Task: Add a signature Greyson Robinson containing Best wishes for a happy Martin Luther King Jr. Day, Greyson Robinson to email address softage.5@softage.net and add a folder Counseling
Action: Mouse moved to (29, 46)
Screenshot: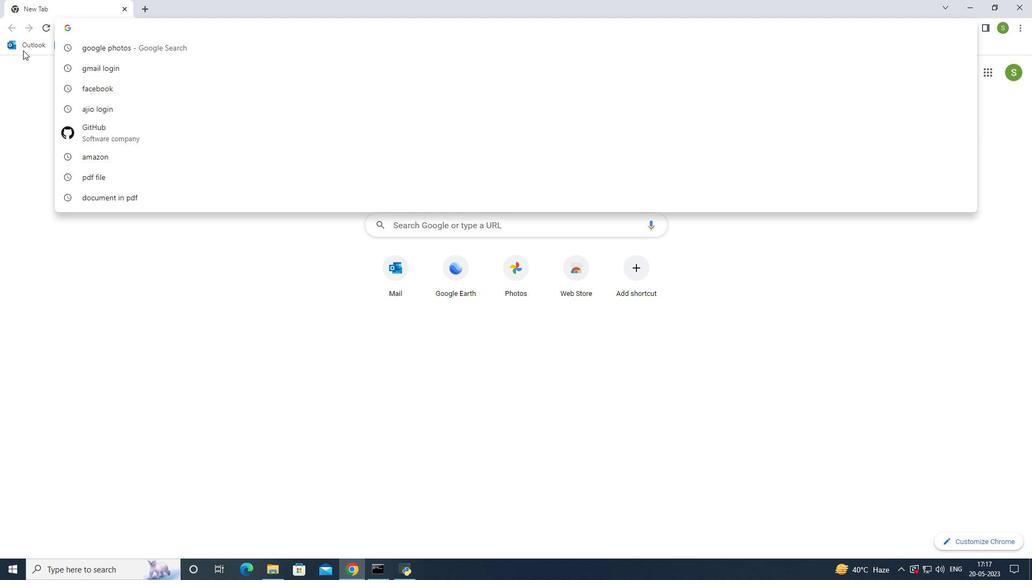 
Action: Mouse pressed left at (29, 46)
Screenshot: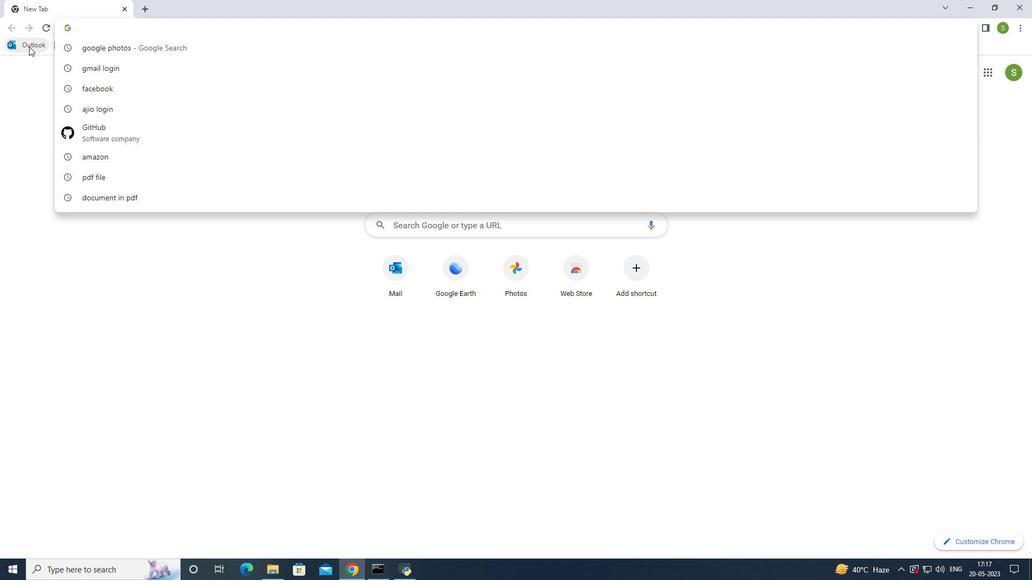 
Action: Mouse moved to (75, 89)
Screenshot: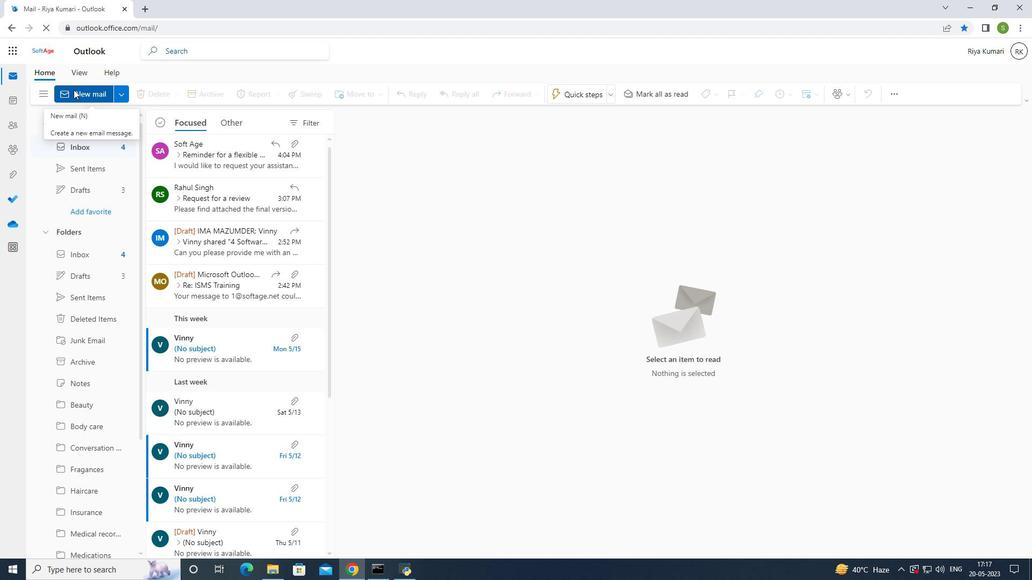 
Action: Mouse pressed left at (75, 89)
Screenshot: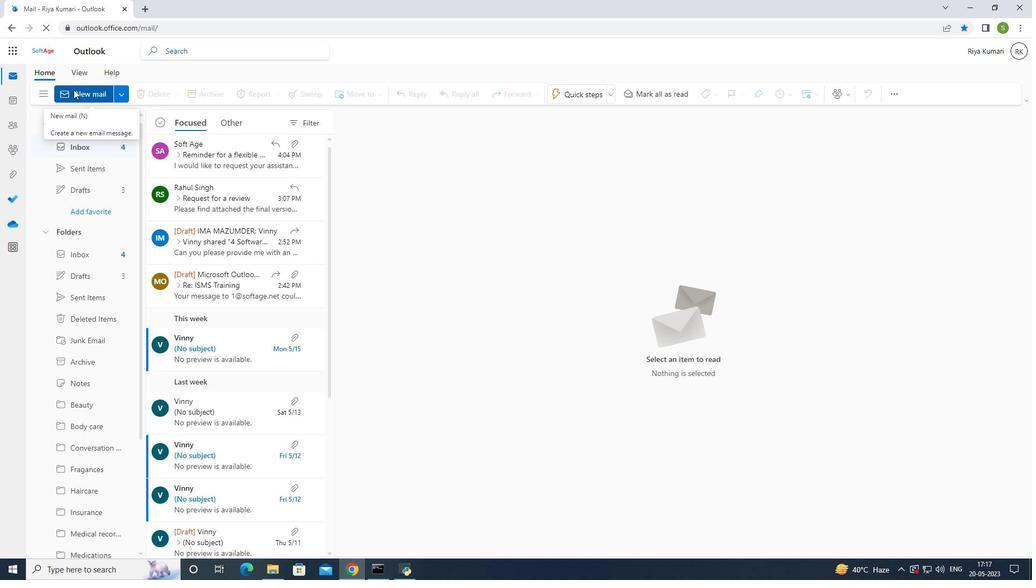 
Action: Mouse moved to (697, 97)
Screenshot: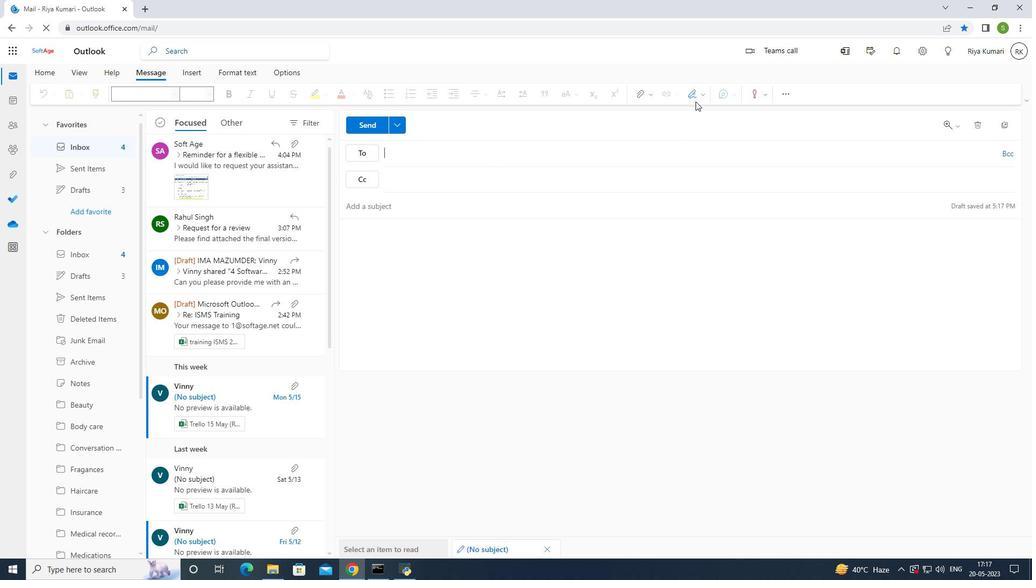 
Action: Mouse pressed left at (697, 97)
Screenshot: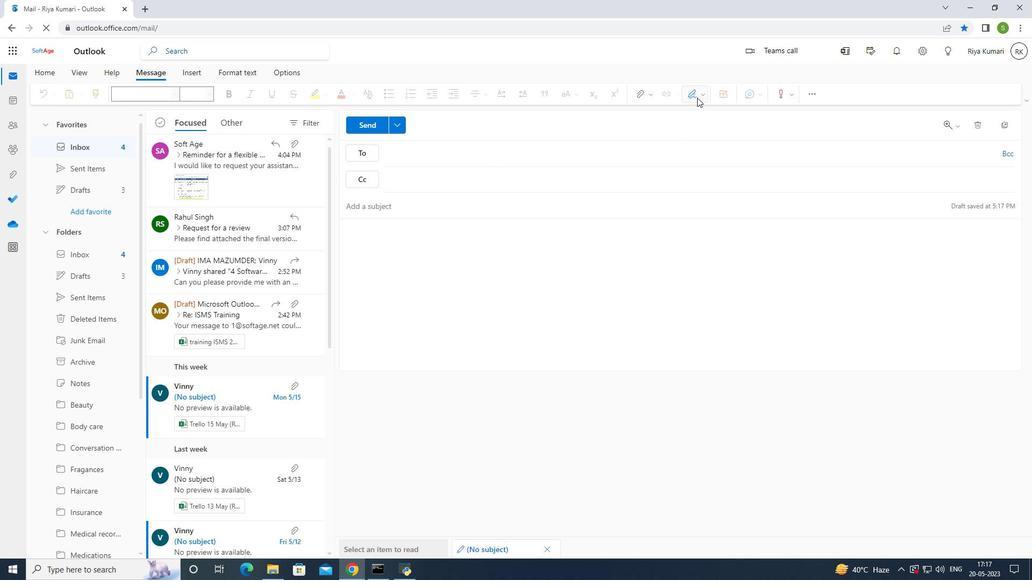 
Action: Mouse moved to (685, 136)
Screenshot: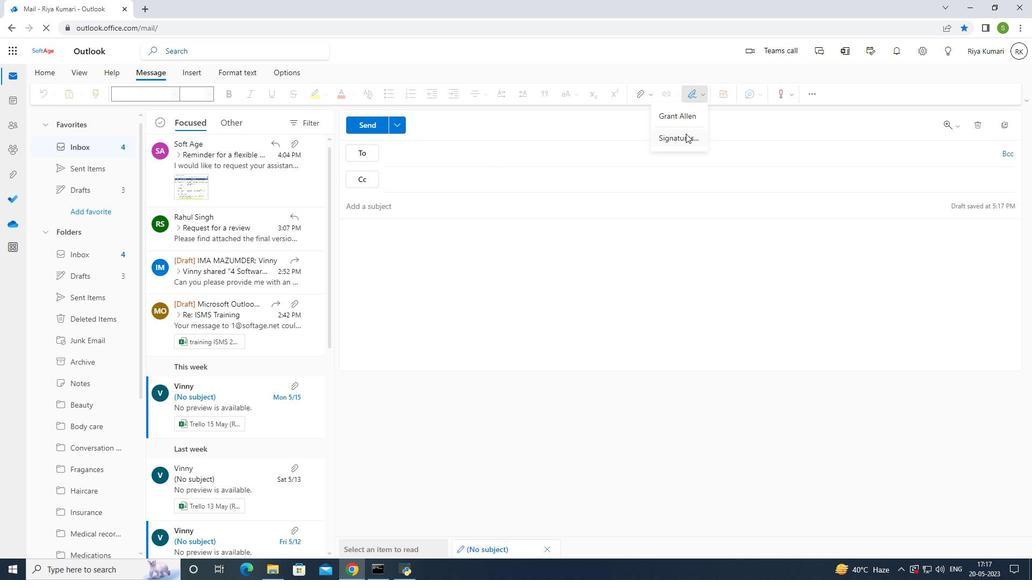 
Action: Mouse pressed left at (685, 136)
Screenshot: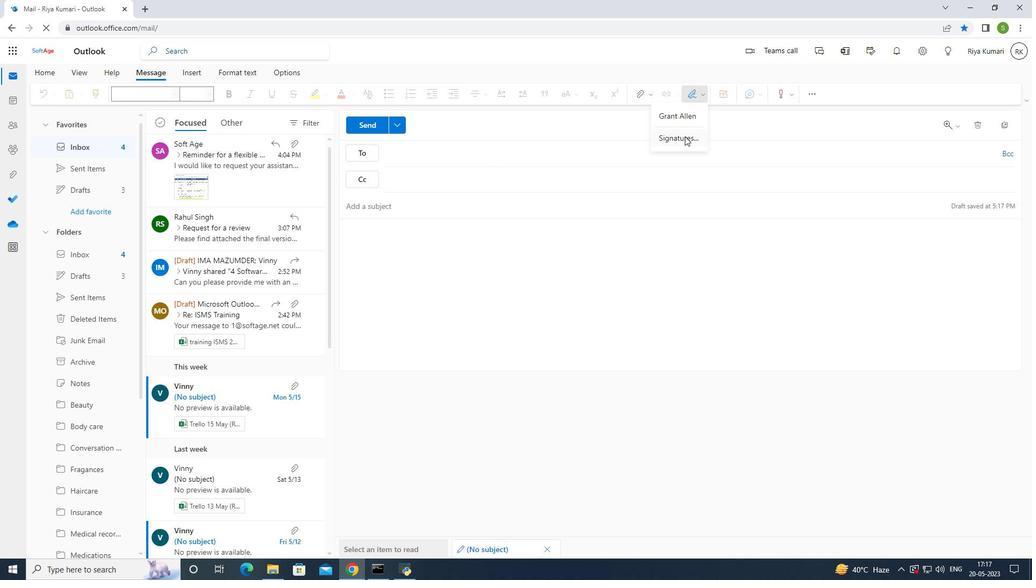 
Action: Mouse moved to (666, 179)
Screenshot: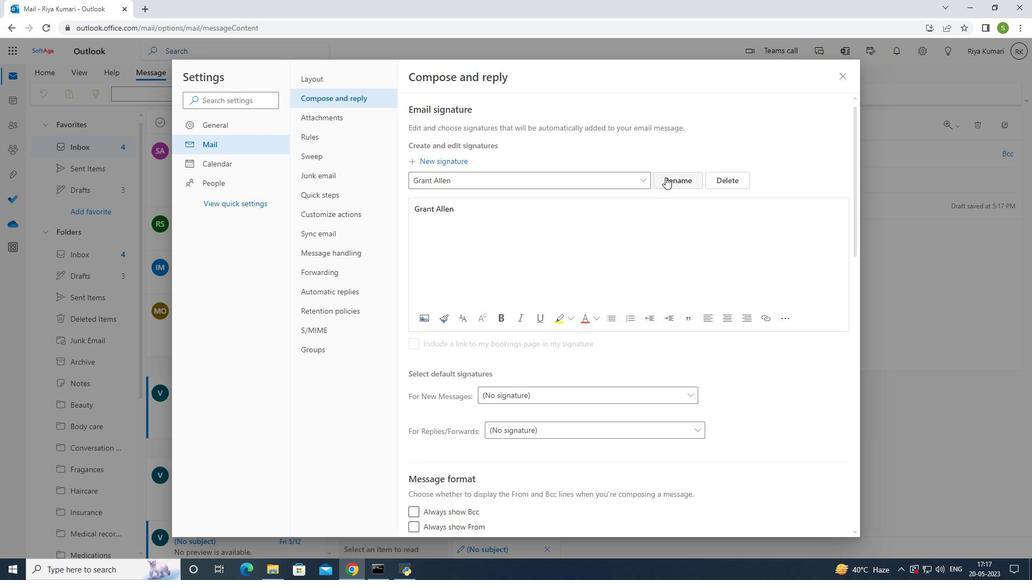 
Action: Mouse pressed left at (666, 179)
Screenshot: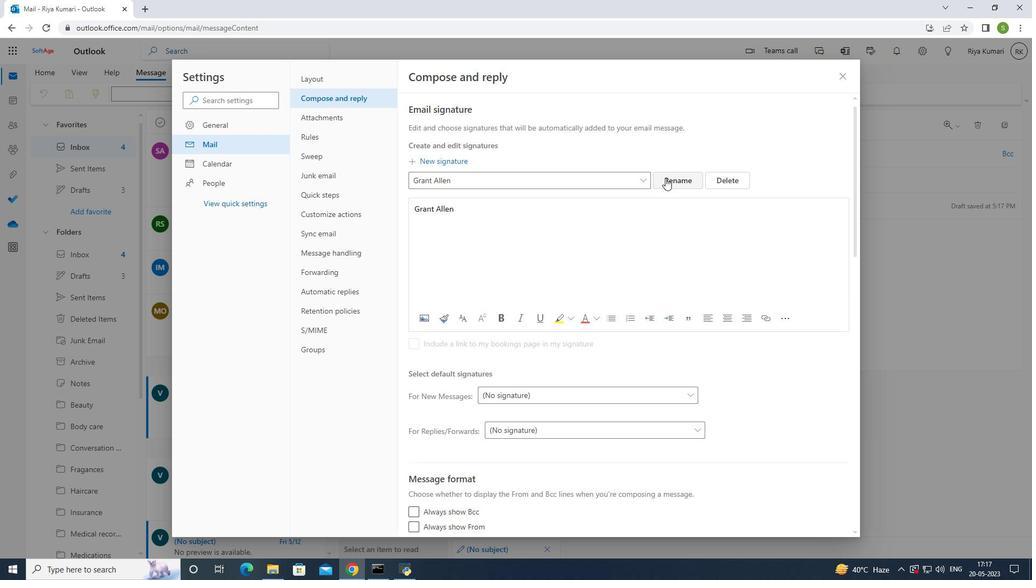 
Action: Mouse moved to (622, 185)
Screenshot: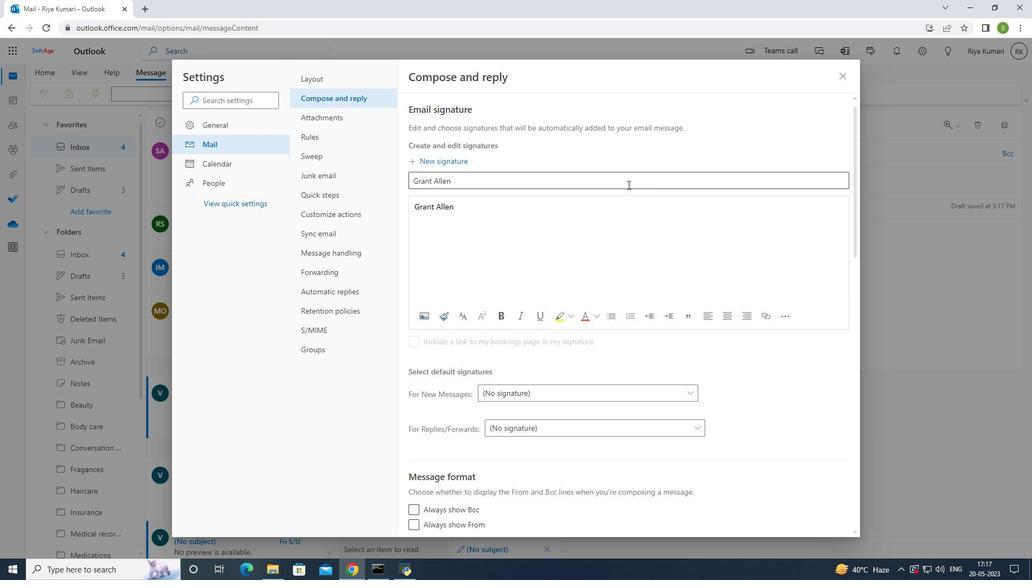 
Action: Mouse pressed left at (622, 185)
Screenshot: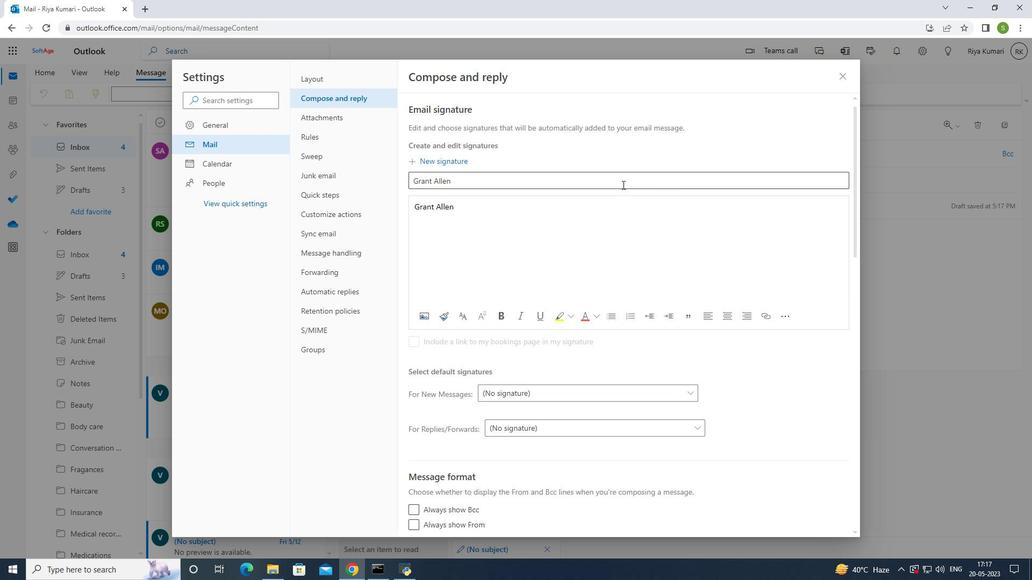 
Action: Mouse moved to (639, 178)
Screenshot: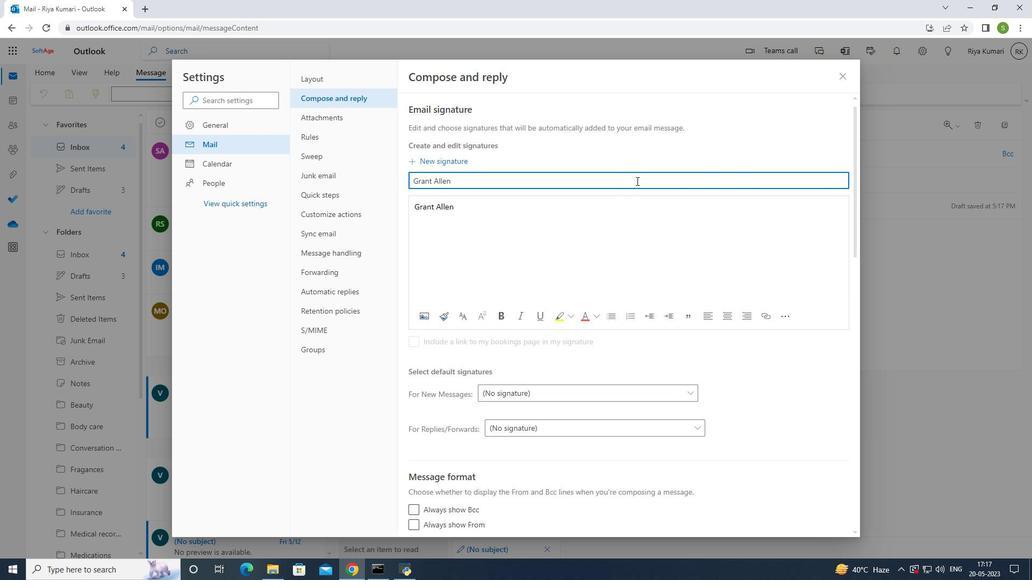 
Action: Key pressed <Key.backspace><Key.backspace><Key.backspace><Key.backspace><Key.backspace><Key.backspace><Key.backspace><Key.backspace><Key.backspace><Key.backspace><Key.backspace><Key.backspace><Key.backspace><Key.backspace><Key.backspace><Key.backspace><Key.backspace><Key.backspace><Key.backspace><Key.shift><Key.shift><Key.shift><Key.shift><Key.shift>Greyson<Key.space><Key.shift>Robinson
Screenshot: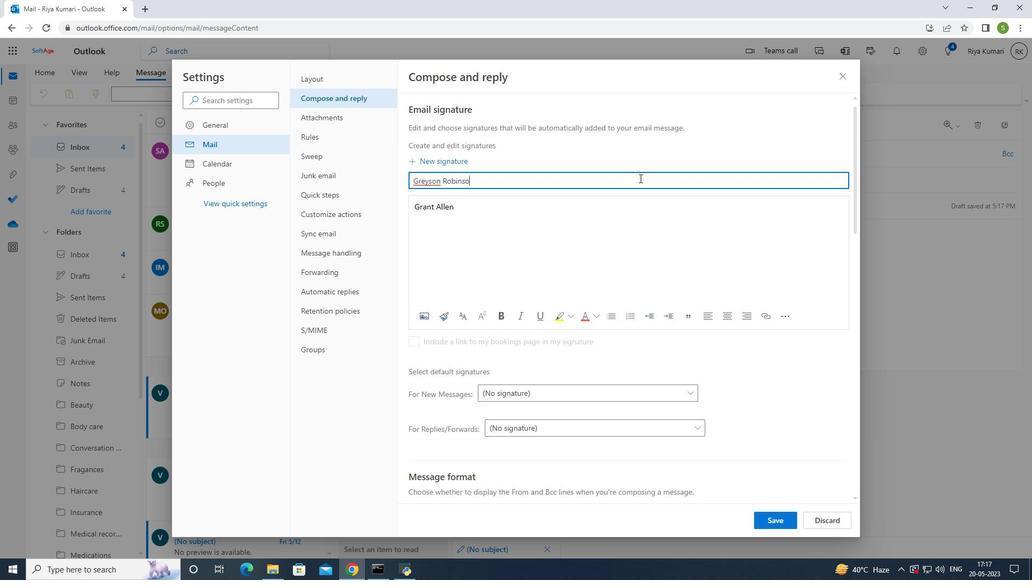 
Action: Mouse moved to (495, 191)
Screenshot: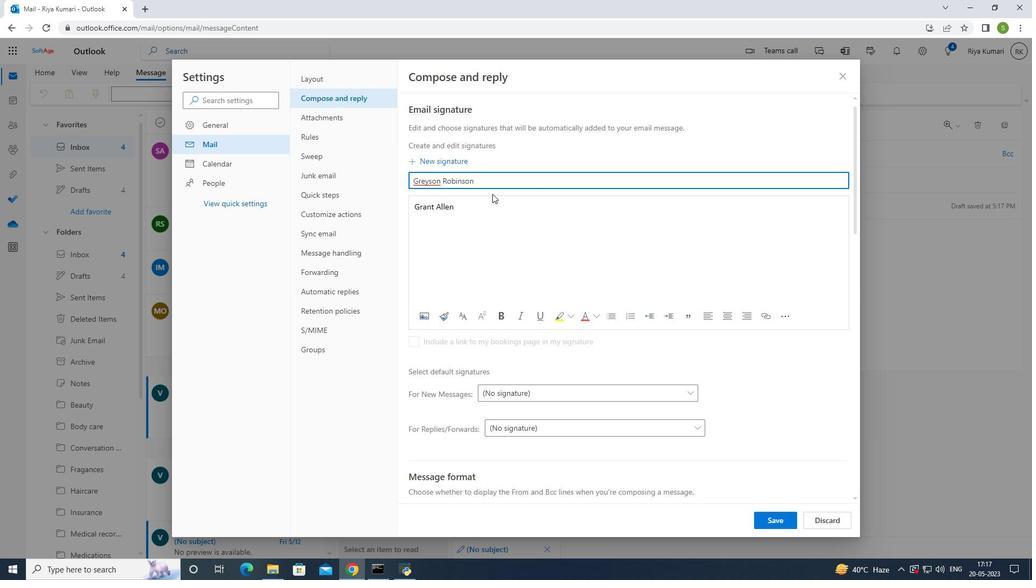 
Action: Key pressed ctrl+A<'\x03'>
Screenshot: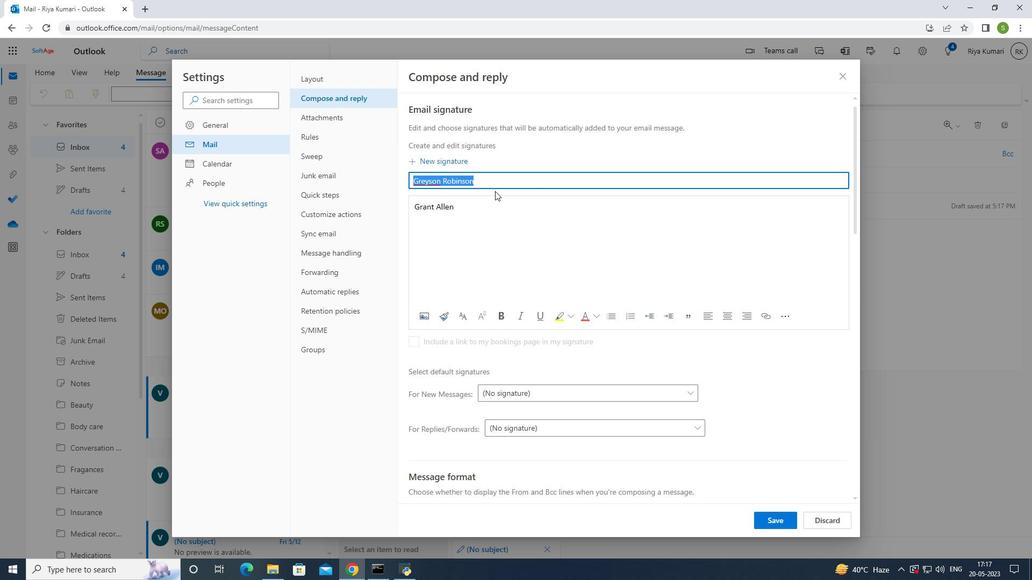 
Action: Mouse moved to (478, 209)
Screenshot: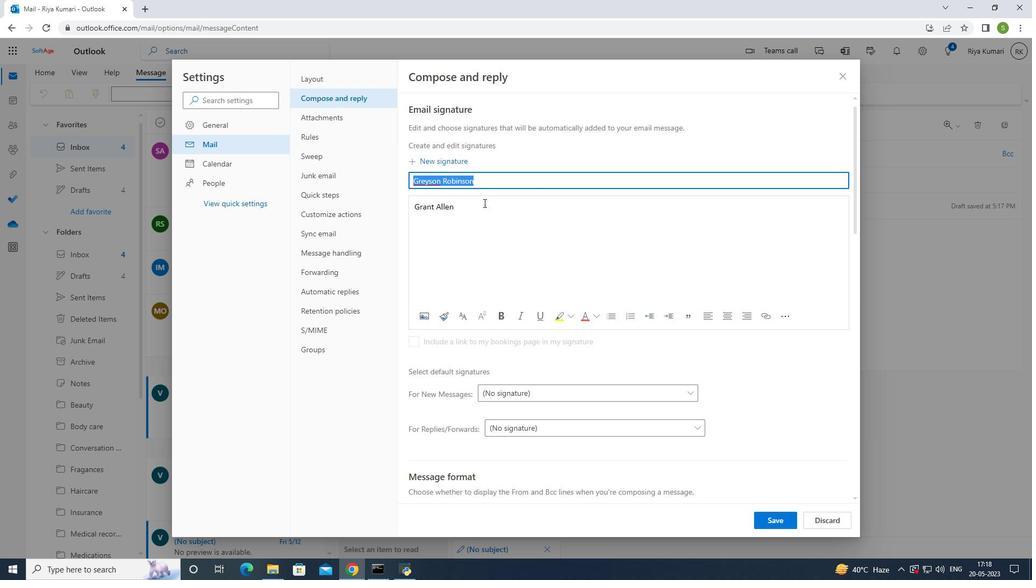 
Action: Mouse pressed left at (478, 209)
Screenshot: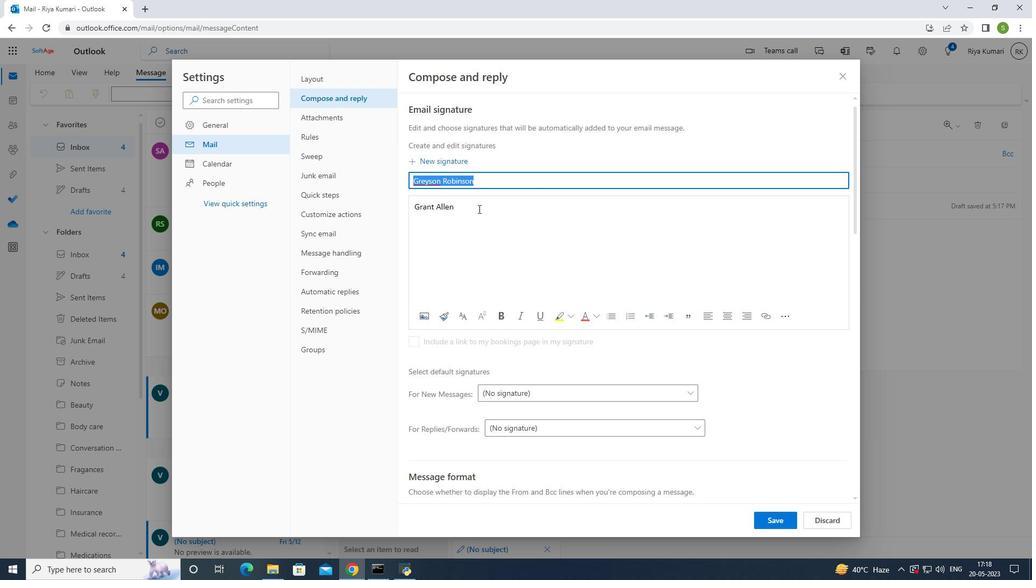 
Action: Mouse moved to (481, 202)
Screenshot: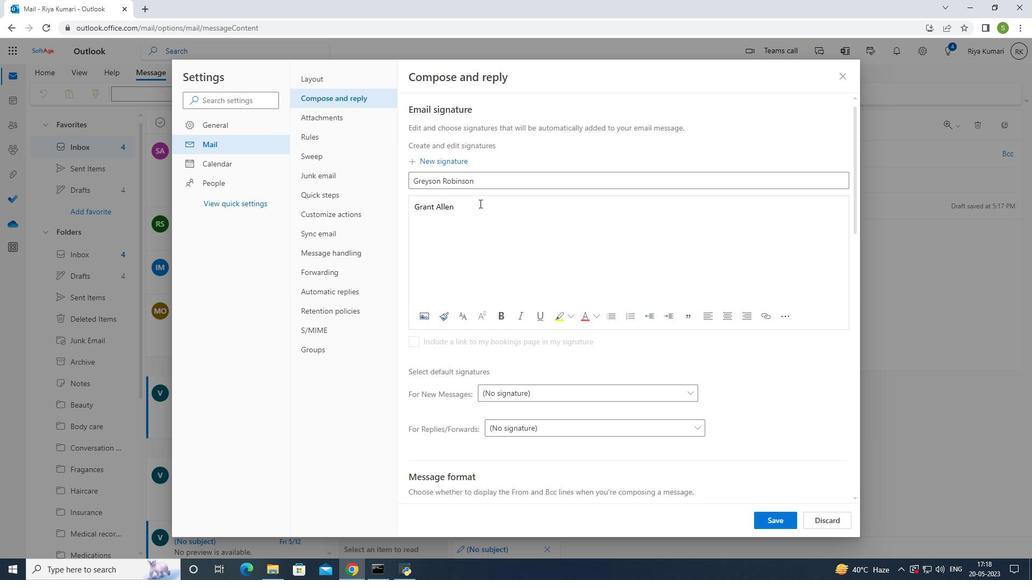 
Action: Key pressed <Key.backspace>
Screenshot: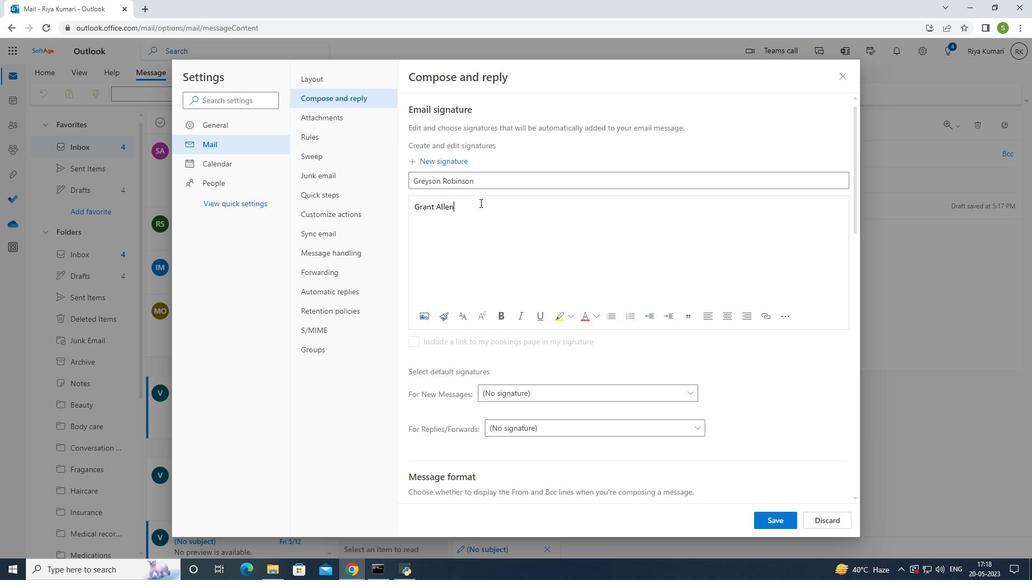 
Action: Mouse moved to (482, 201)
Screenshot: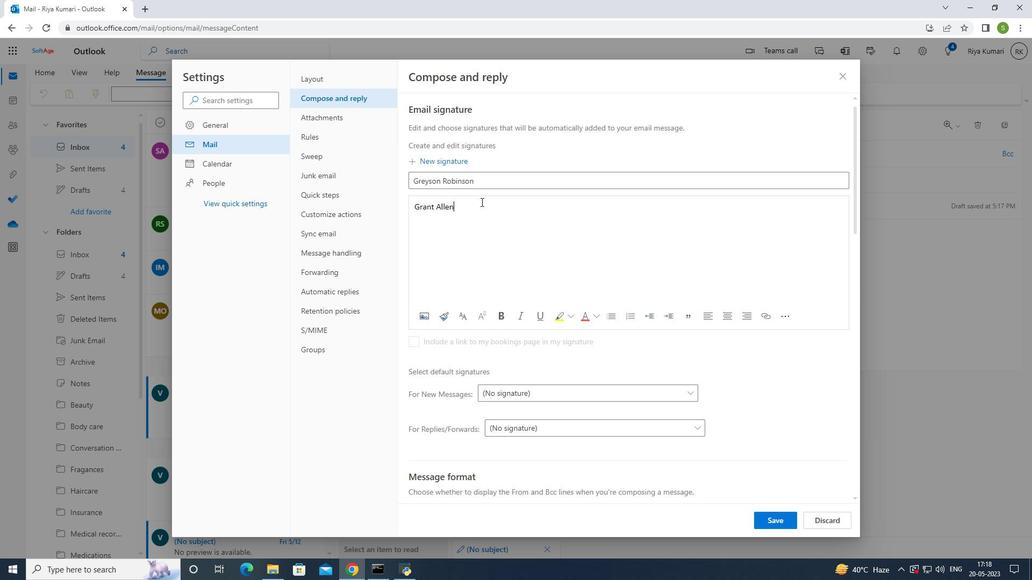
Action: Key pressed <Key.backspace><Key.backspace><Key.backspace><Key.backspace><Key.backspace><Key.backspace><Key.backspace><Key.backspace><Key.backspace><Key.backspace><Key.backspace><Key.backspace><Key.backspace><Key.backspace><Key.backspace><Key.backspace><Key.backspace><Key.backspace><Key.backspace>
Screenshot: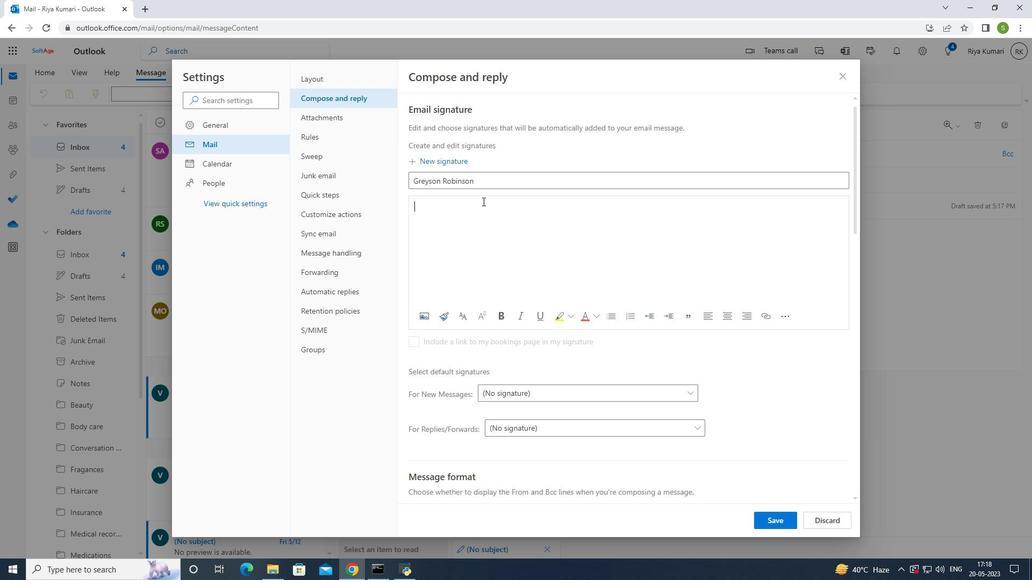 
Action: Mouse moved to (485, 199)
Screenshot: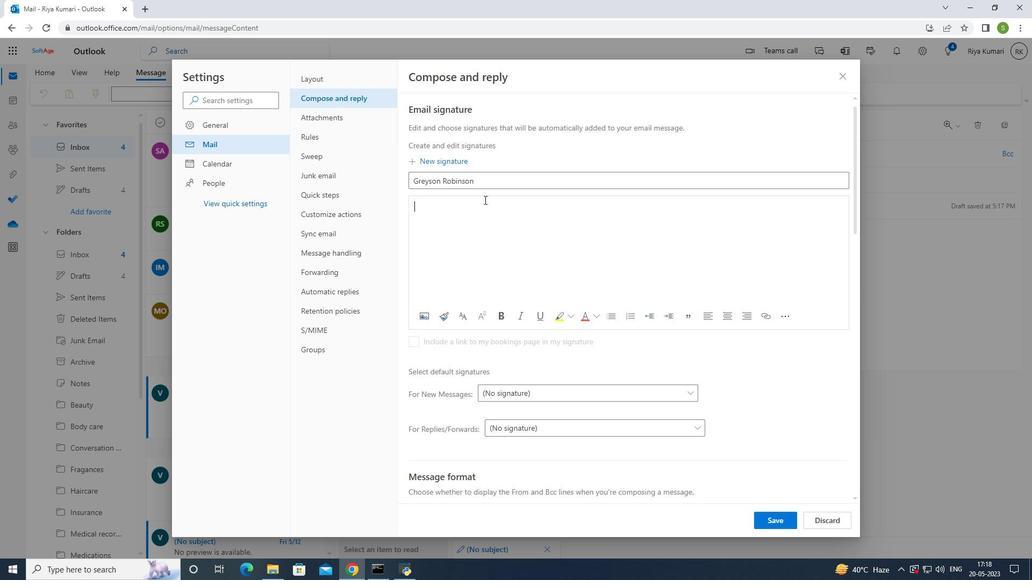 
Action: Key pressed ctrl+V
Screenshot: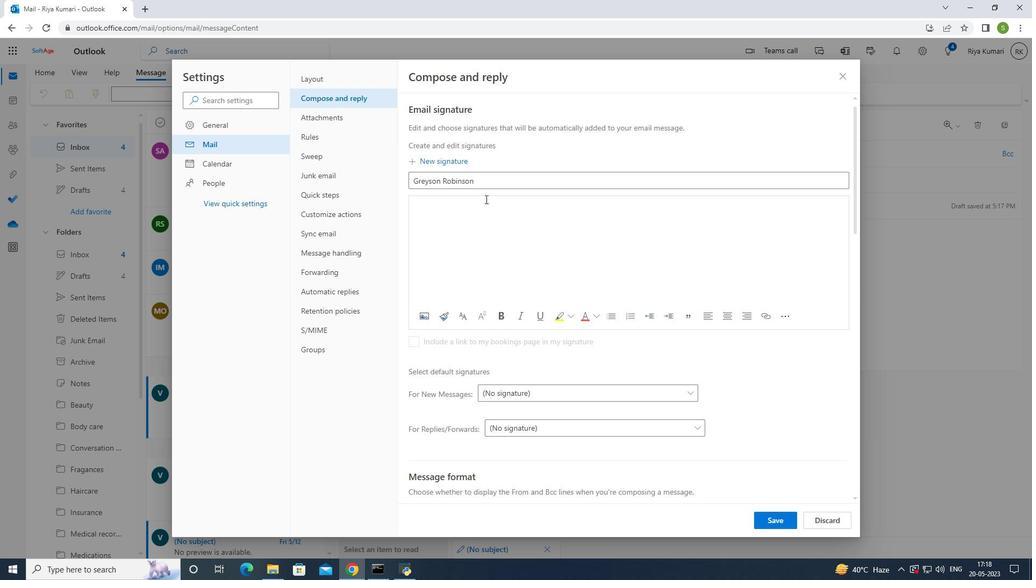 
Action: Mouse moved to (571, 265)
Screenshot: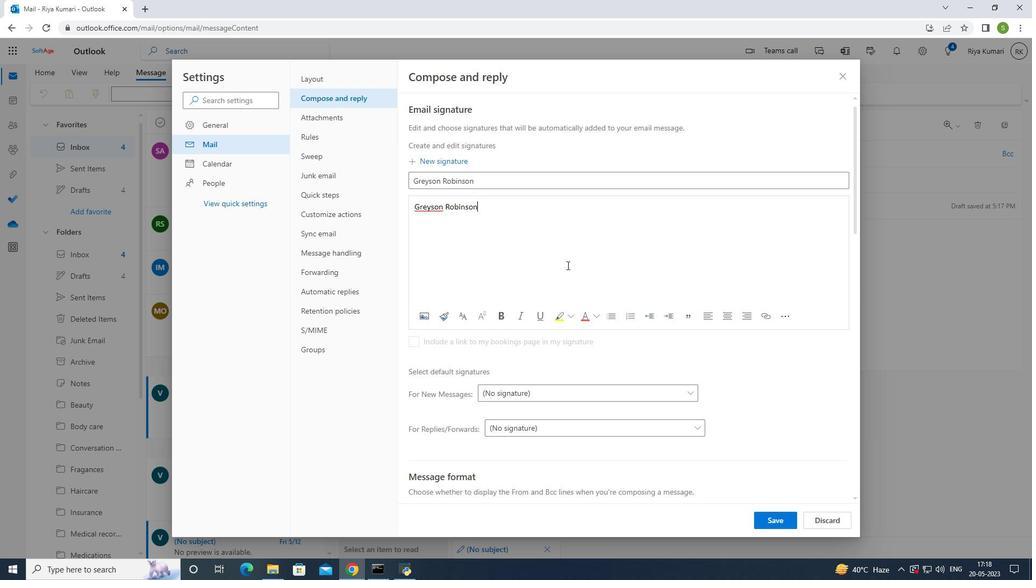 
Action: Mouse scrolled (571, 265) with delta (0, 0)
Screenshot: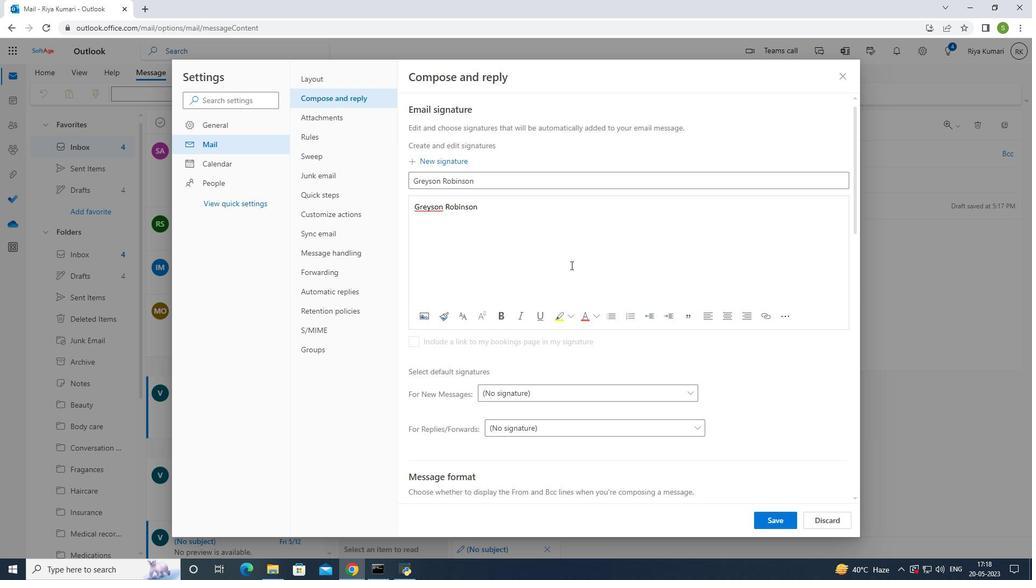 
Action: Mouse scrolled (571, 265) with delta (0, 0)
Screenshot: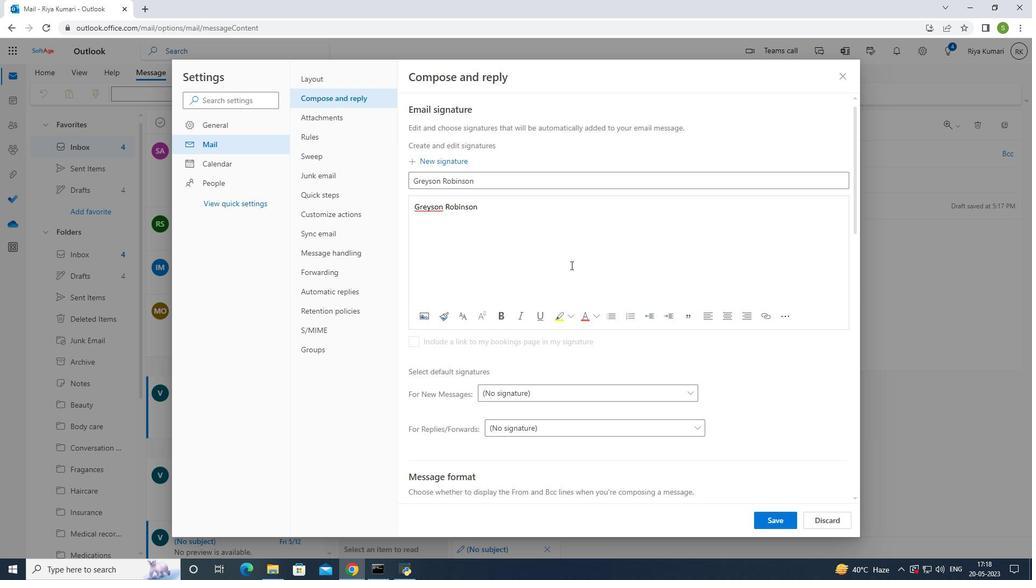 
Action: Mouse moved to (786, 523)
Screenshot: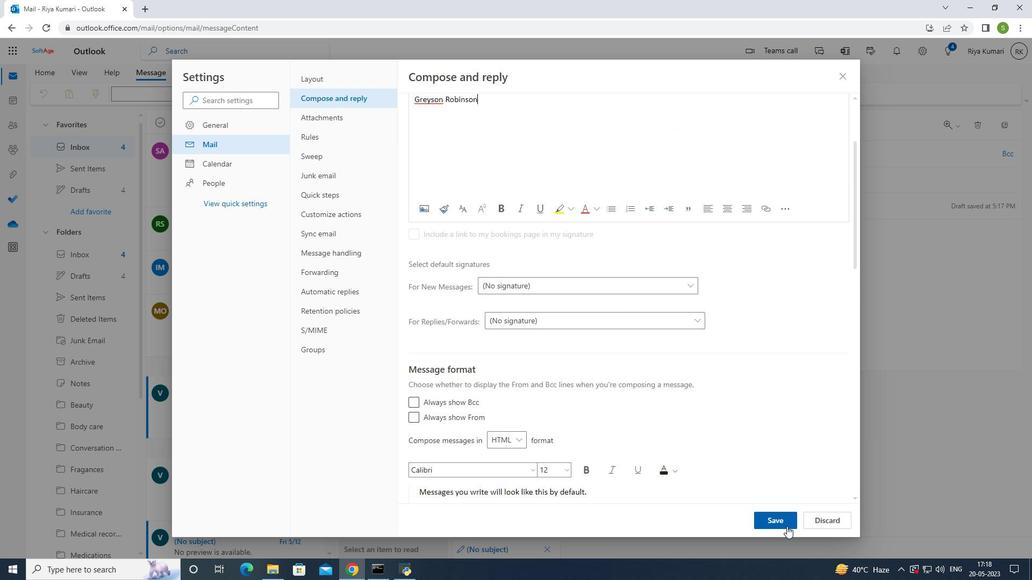 
Action: Mouse pressed left at (786, 523)
Screenshot: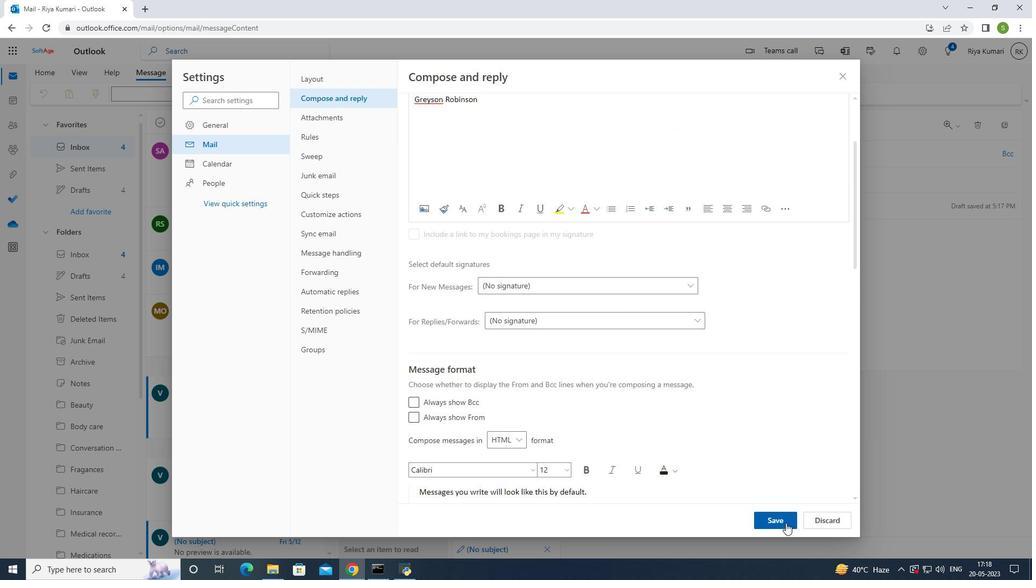 
Action: Mouse moved to (844, 81)
Screenshot: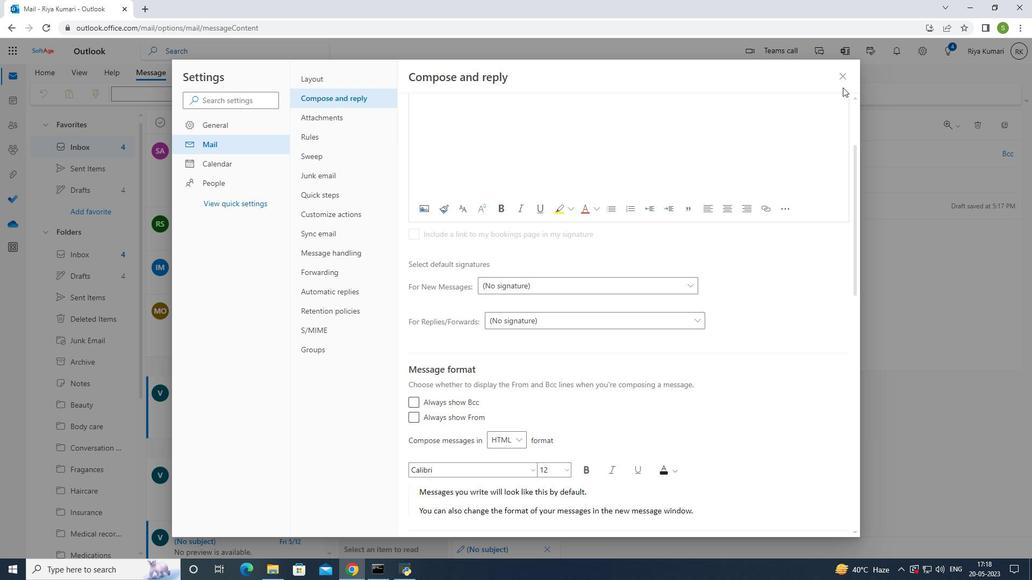 
Action: Mouse pressed left at (844, 81)
Screenshot: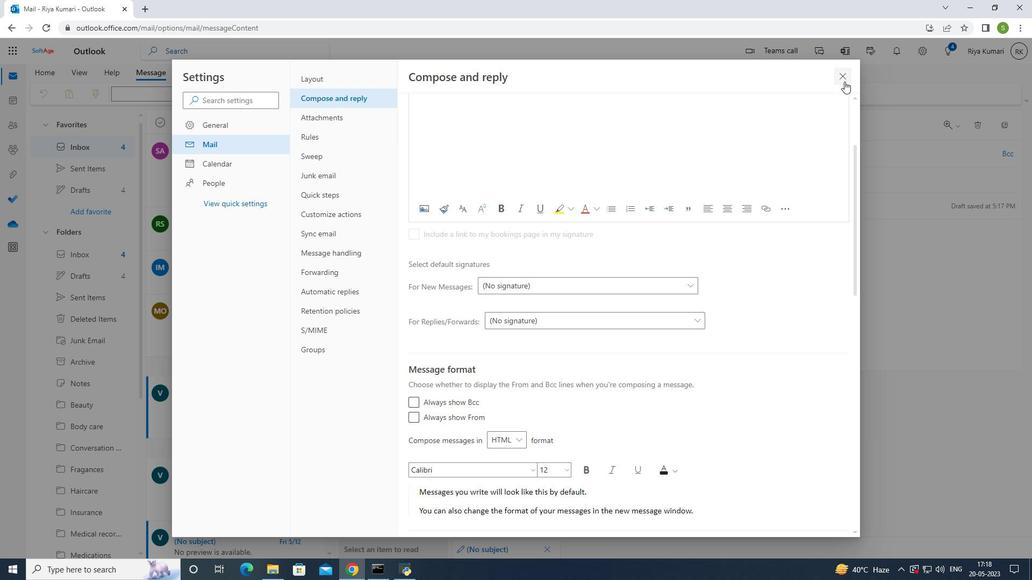 
Action: Mouse moved to (523, 154)
Screenshot: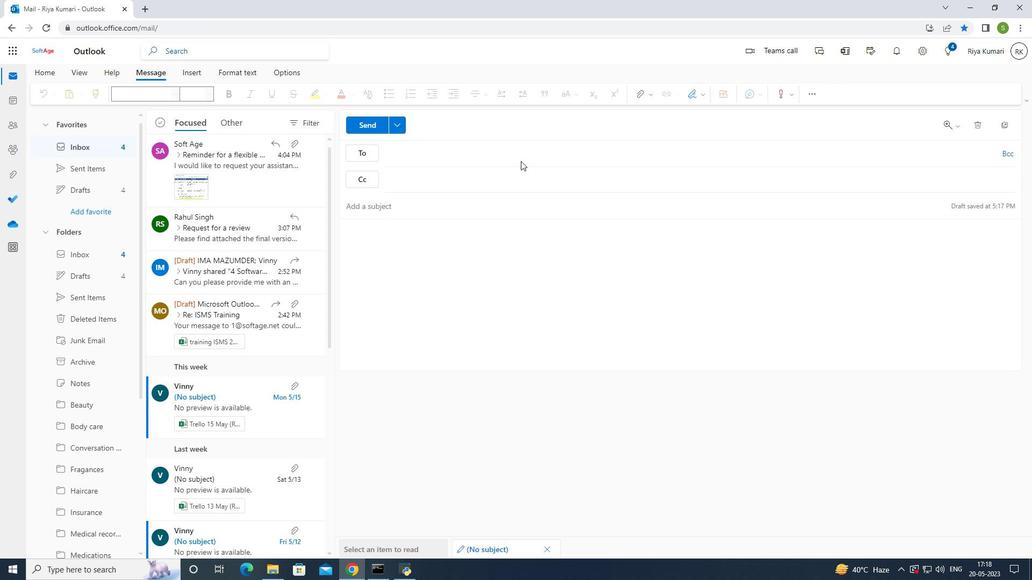 
Action: Mouse pressed left at (523, 154)
Screenshot: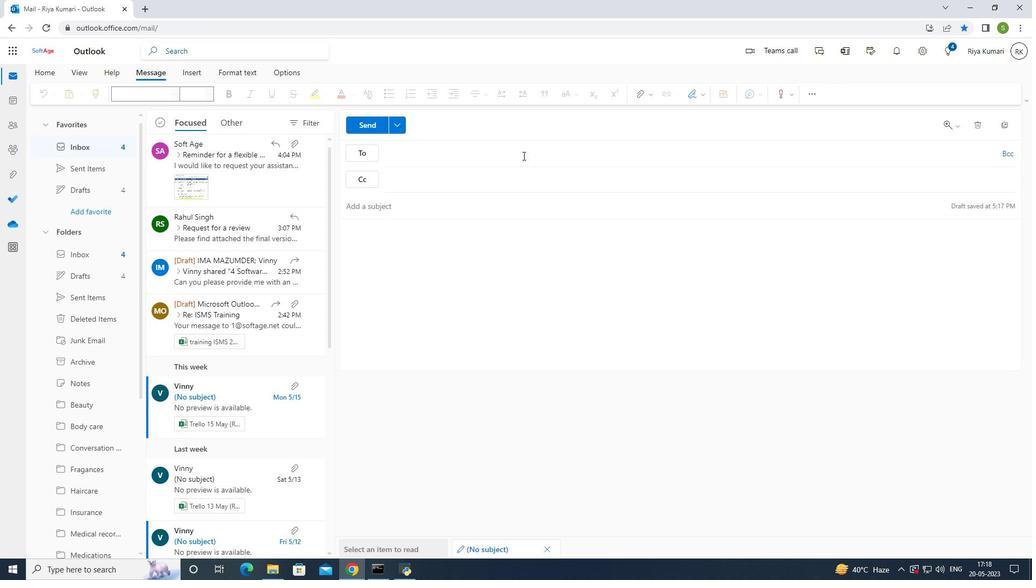 
Action: Mouse moved to (609, 174)
Screenshot: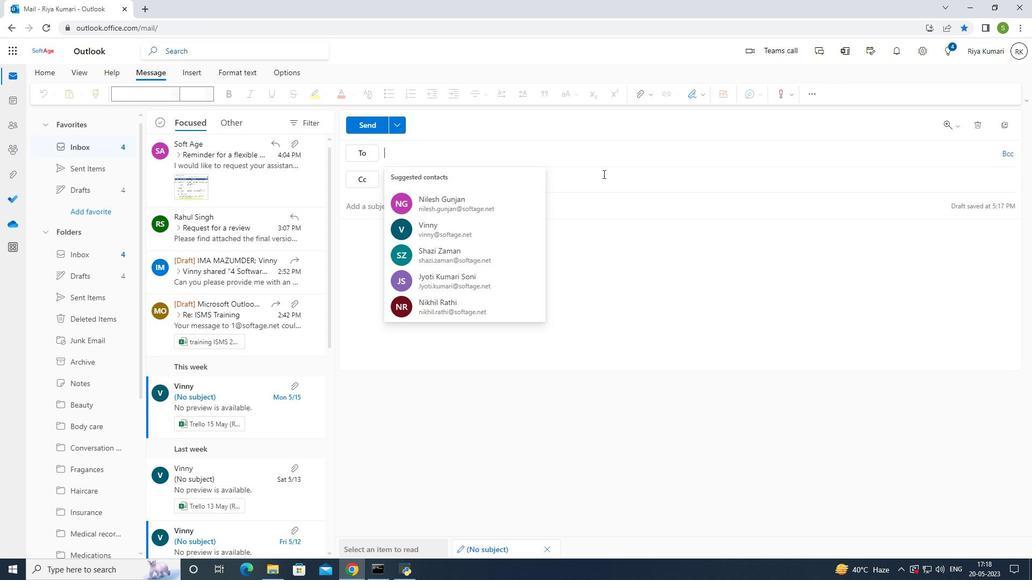 
Action: Key pressed softage.5<Key.shift>@sofrt<Key.backspace><Key.backspace>tage.net
Screenshot: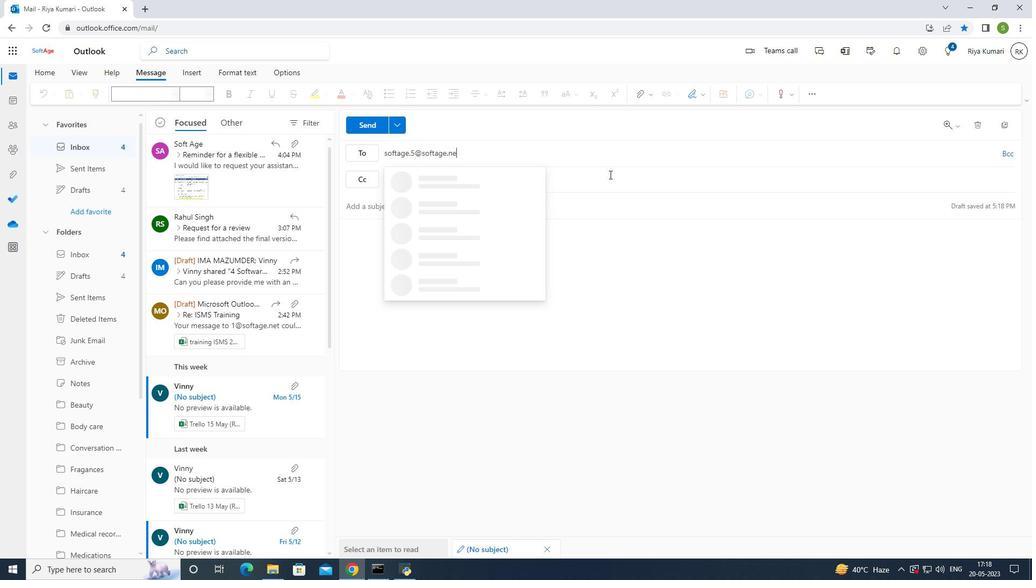 
Action: Mouse moved to (462, 176)
Screenshot: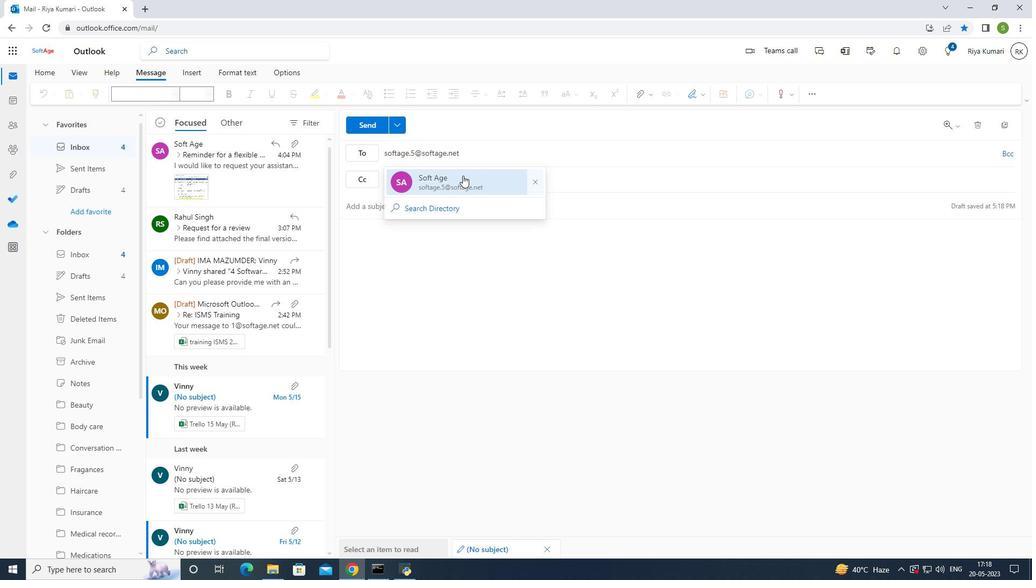 
Action: Mouse pressed left at (462, 176)
Screenshot: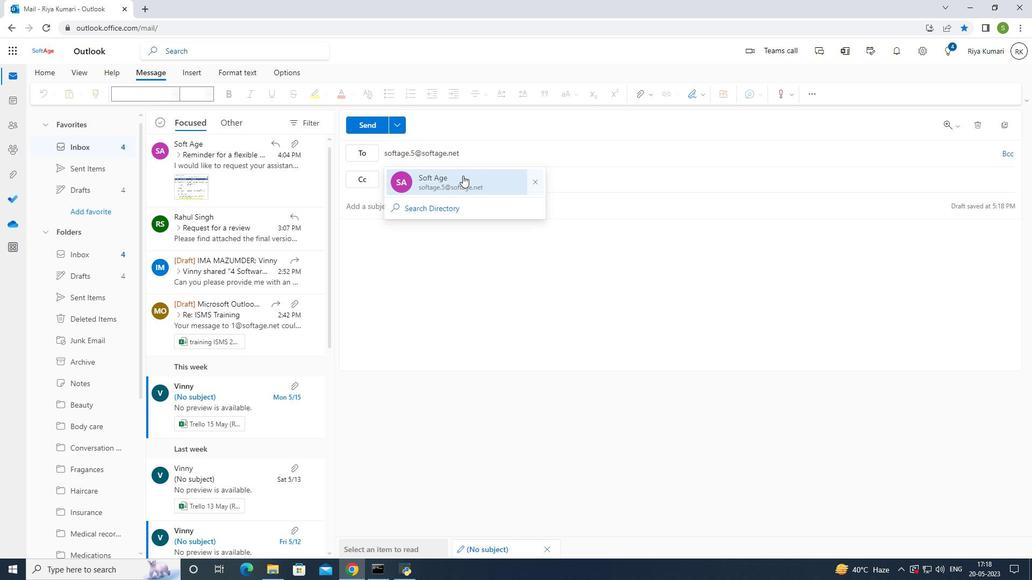 
Action: Mouse moved to (440, 211)
Screenshot: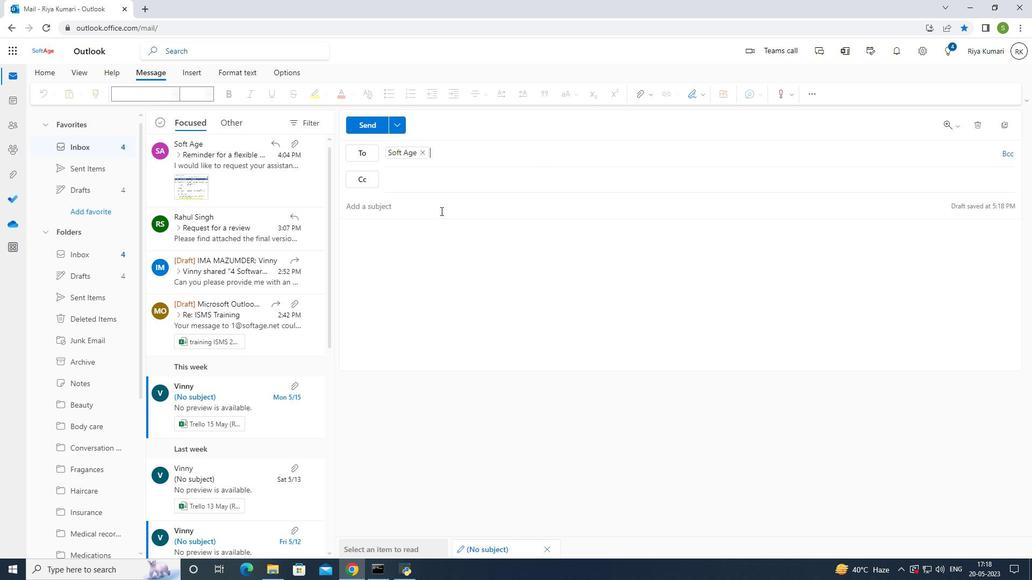 
Action: Mouse pressed left at (440, 211)
Screenshot: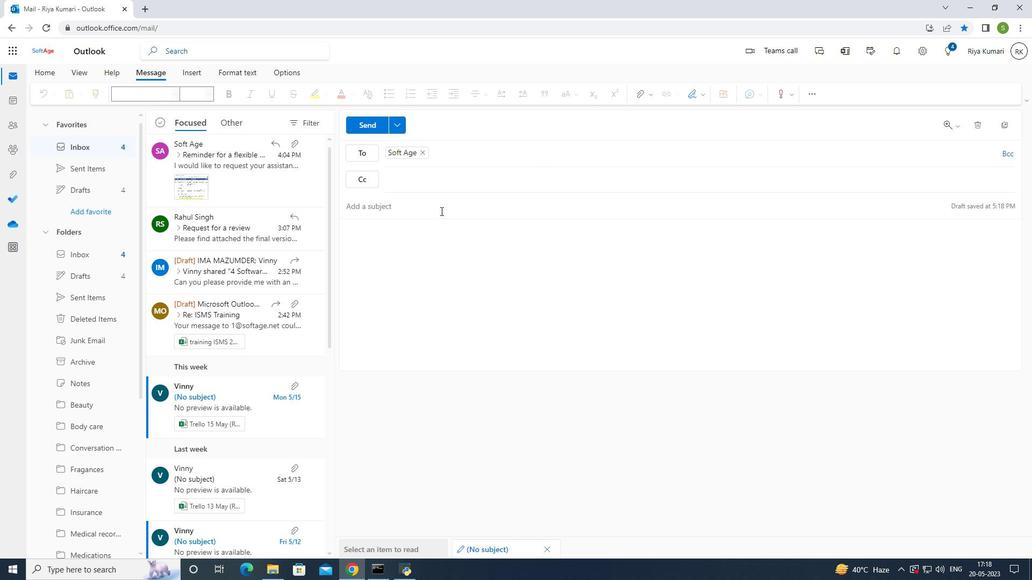 
Action: Mouse moved to (748, 257)
Screenshot: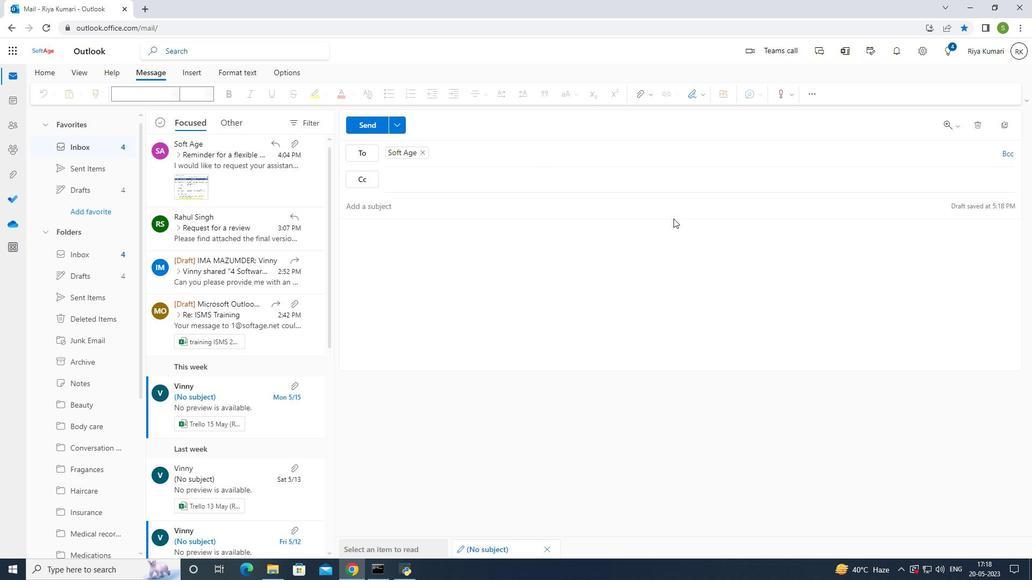 
Action: Key pressed <Key.shift><Key.shift><Key.shift><Key.shift><Key.shift><Key.shift><Key.shift><Key.shift><Key.shift><Key.shift><Key.shift><Key.shift><Key.shift><Key.shift><Key.shift><Key.shift><Key.shift><Key.shift><Key.shift><Key.shift><Key.shift><Key.shift><Key.shift><Key.shift><Key.shift><Key.shift><Key.shift><Key.shift>Best<Key.space>wishes<Key.space>for<Key.space>a<Key.space>happy<Key.space><Key.shift>Martin<Key.space><Key.shift><Key.shift><Key.shift><Key.shift><Key.shift><Key.shift><Key.shift><Key.shift><Key.shift><Key.shift><Key.shift><Key.shift><Key.shift><Key.shift><Key.shift><Key.shift><Key.shift>Luther<Key.space>king<Key.space><Key.shift>Jr.<Key.space><Key.shift>Day
Screenshot: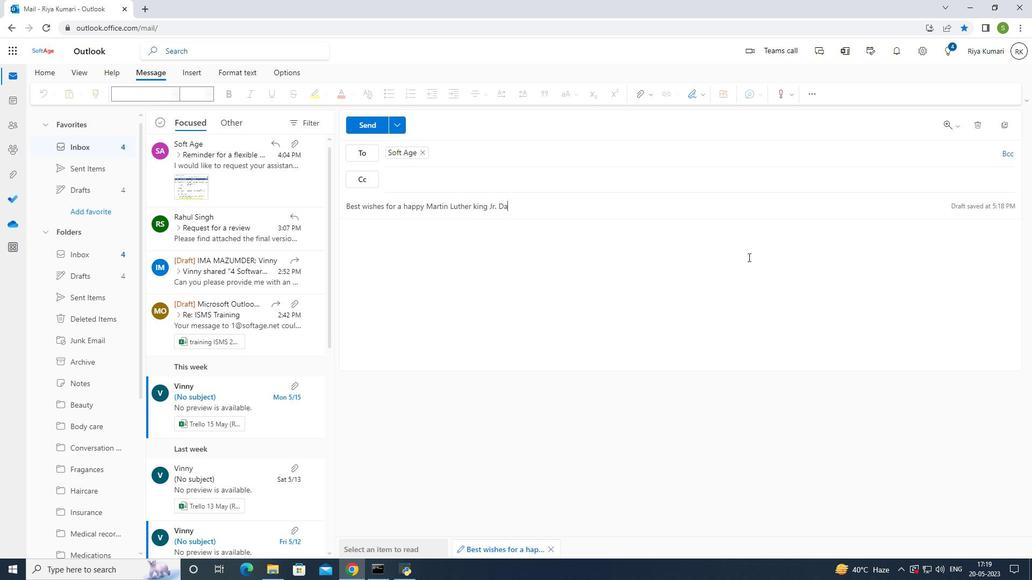 
Action: Mouse moved to (457, 259)
Screenshot: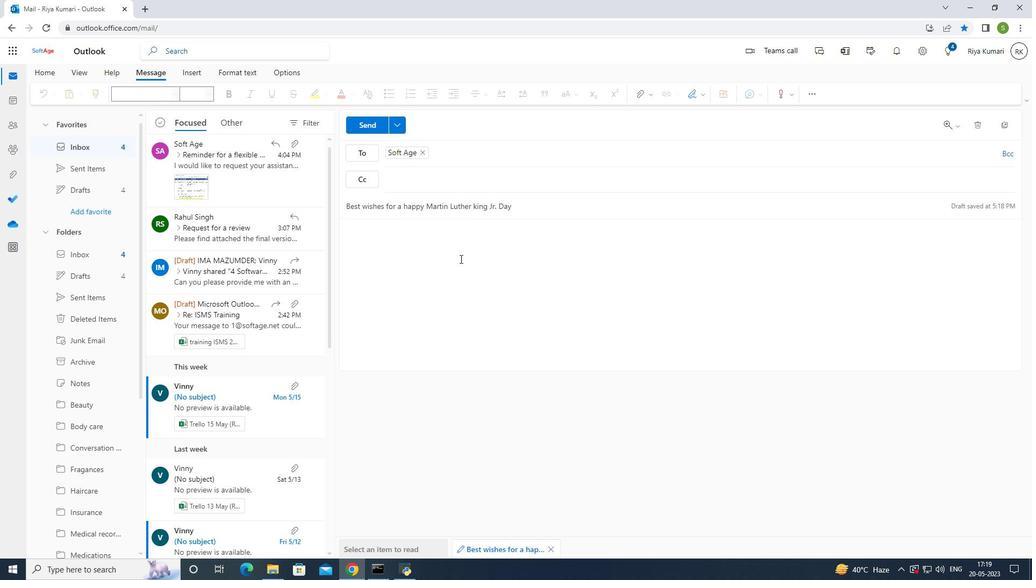 
Action: Mouse pressed left at (457, 259)
Screenshot: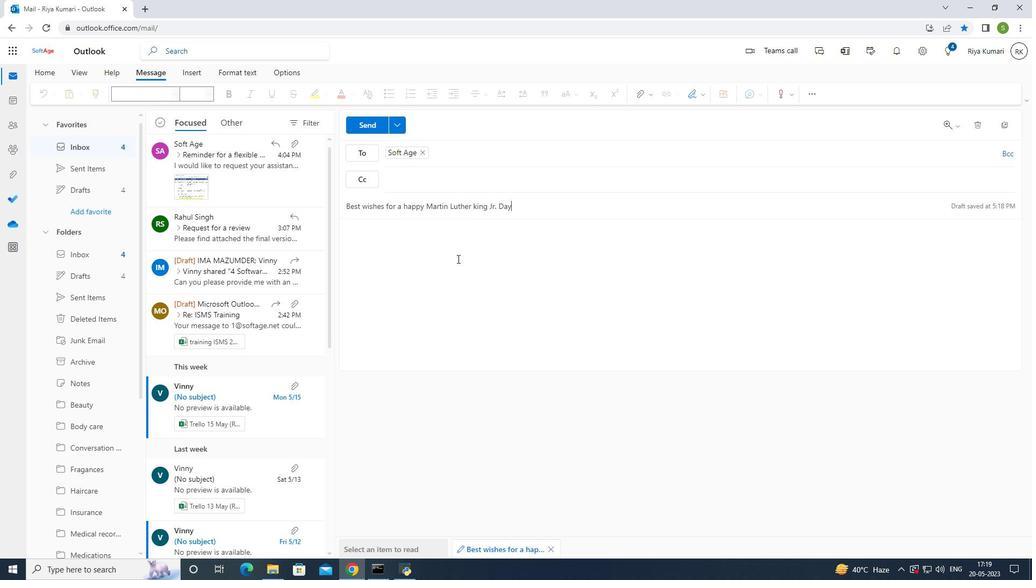 
Action: Mouse moved to (695, 97)
Screenshot: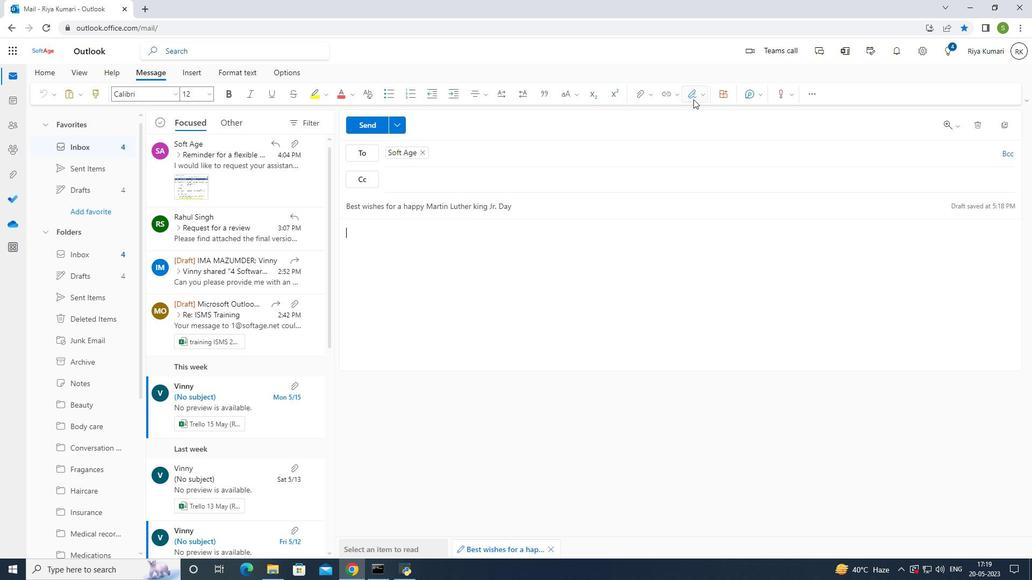 
Action: Mouse pressed left at (695, 97)
Screenshot: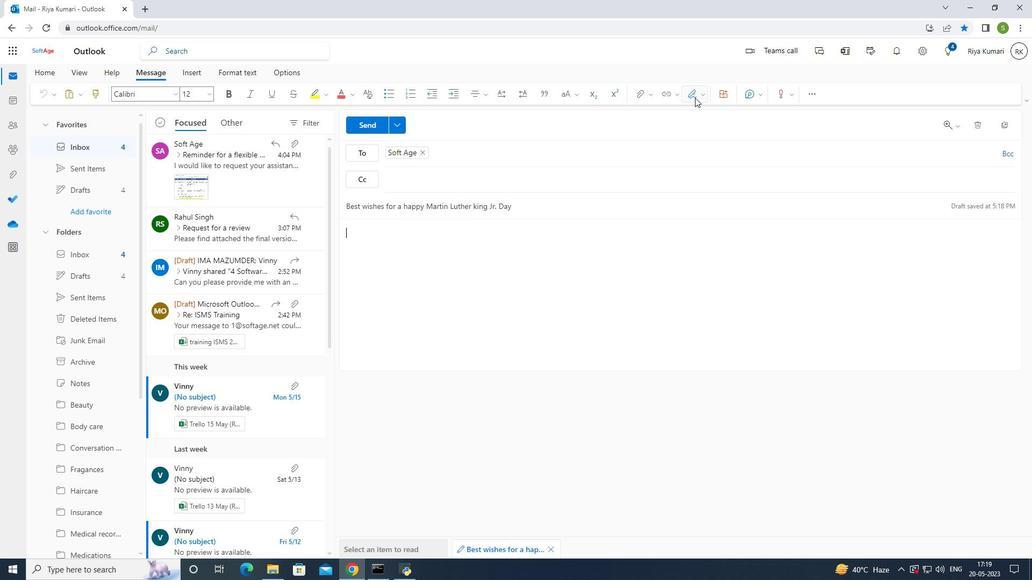 
Action: Mouse moved to (682, 110)
Screenshot: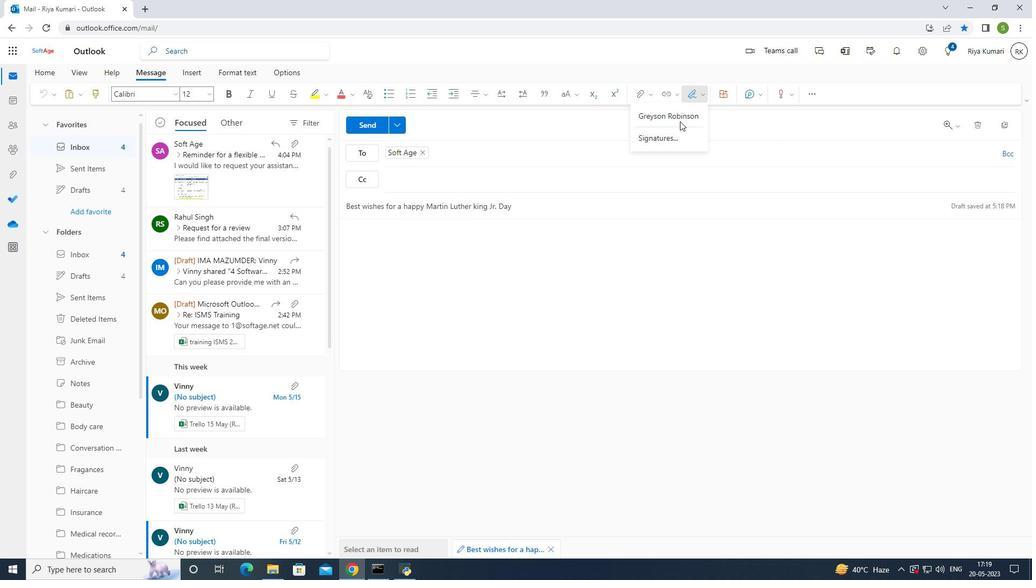 
Action: Mouse pressed left at (682, 110)
Screenshot: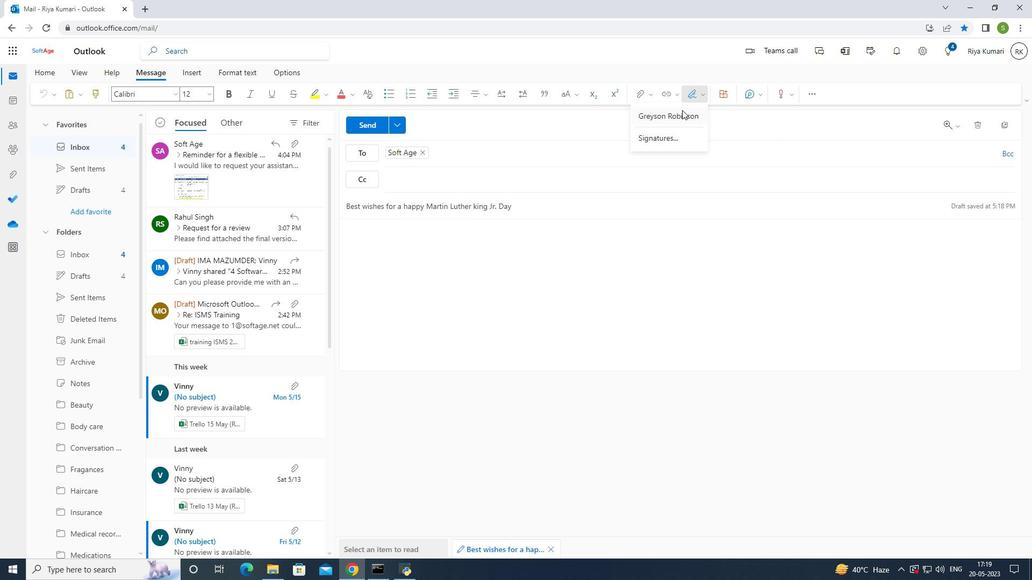 
Action: Mouse moved to (88, 301)
Screenshot: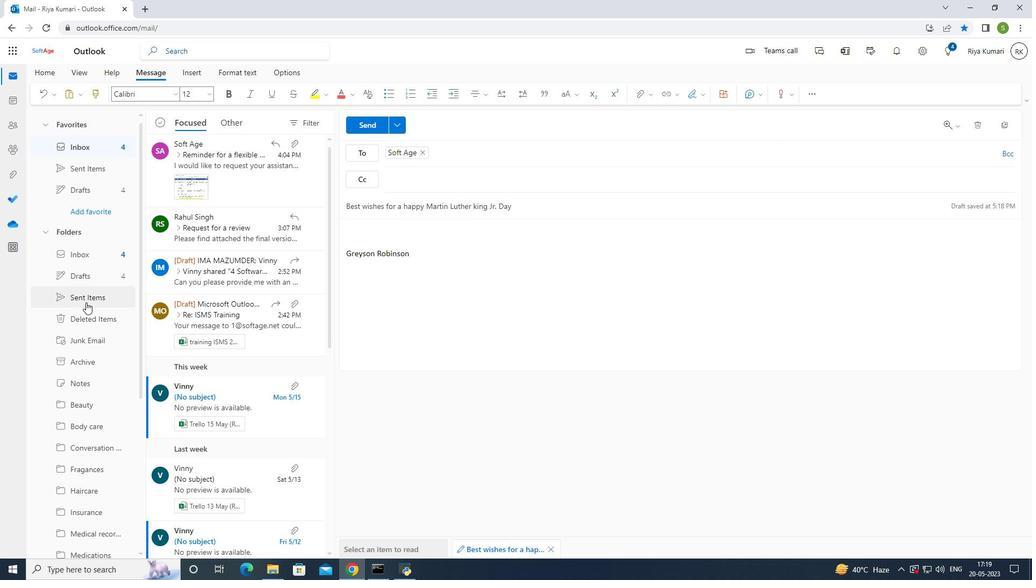 
Action: Mouse scrolled (88, 300) with delta (0, 0)
Screenshot: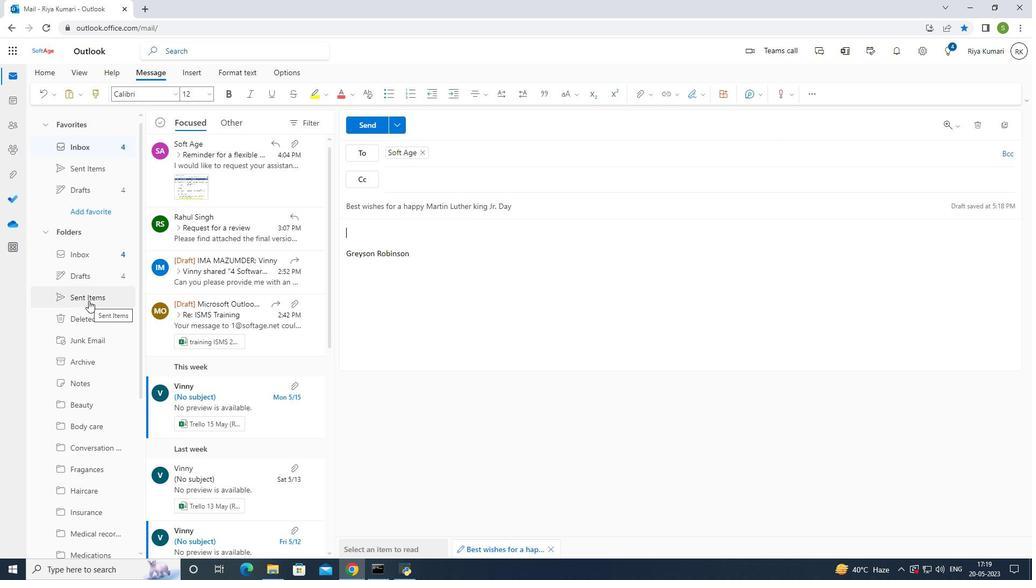 
Action: Mouse scrolled (88, 300) with delta (0, 0)
Screenshot: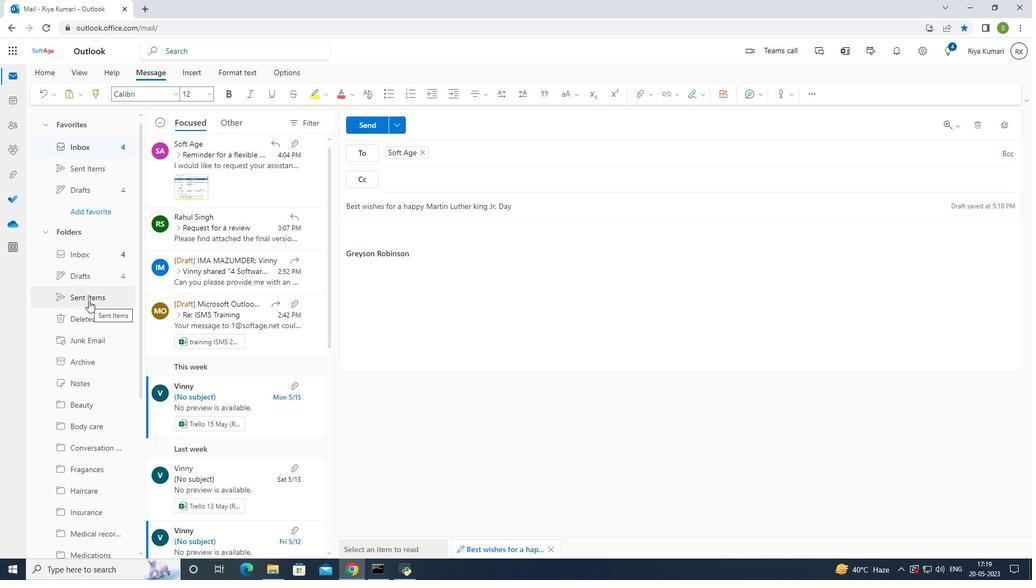 
Action: Mouse scrolled (88, 300) with delta (0, 0)
Screenshot: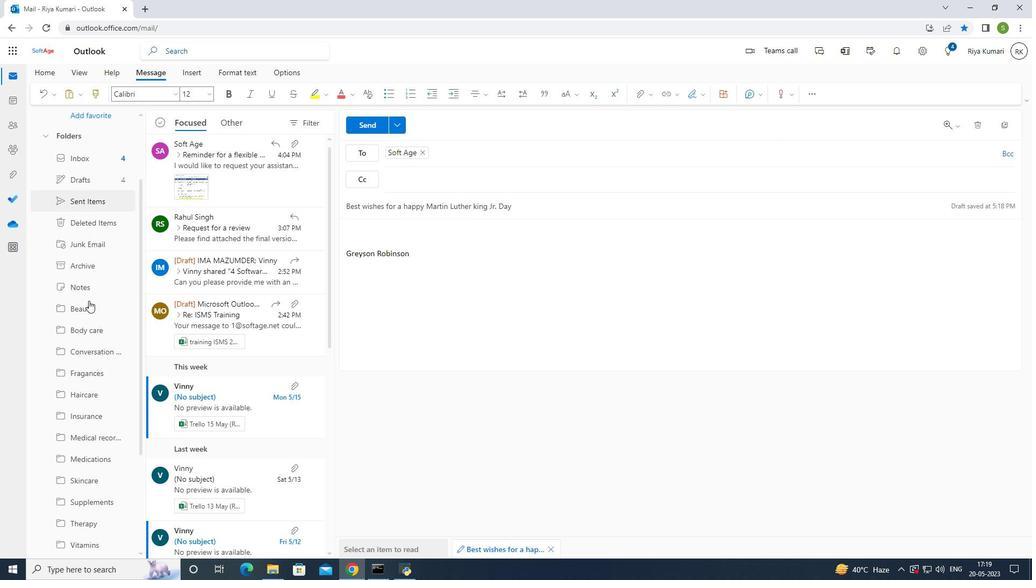 
Action: Mouse moved to (92, 298)
Screenshot: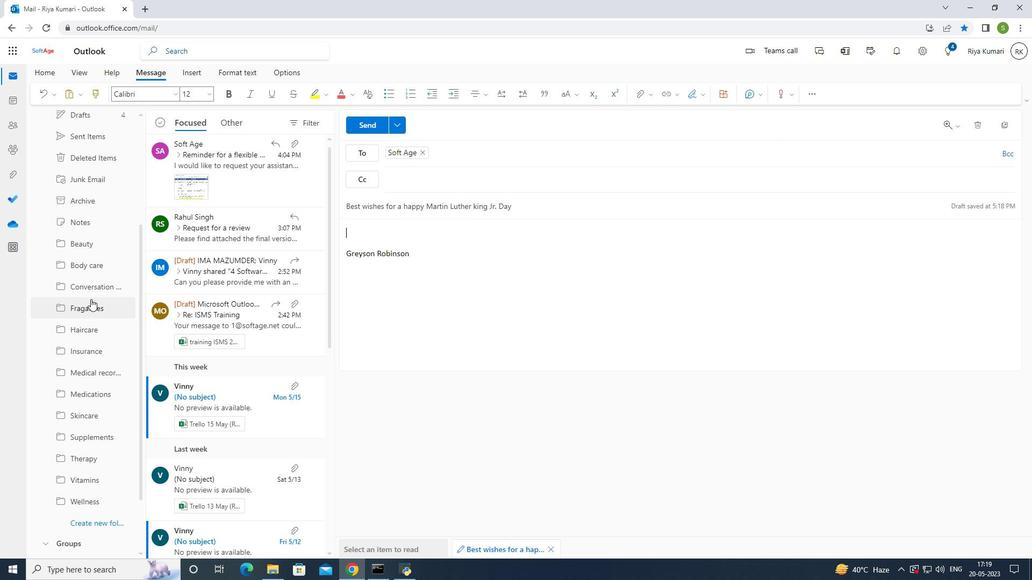 
Action: Mouse scrolled (92, 297) with delta (0, 0)
Screenshot: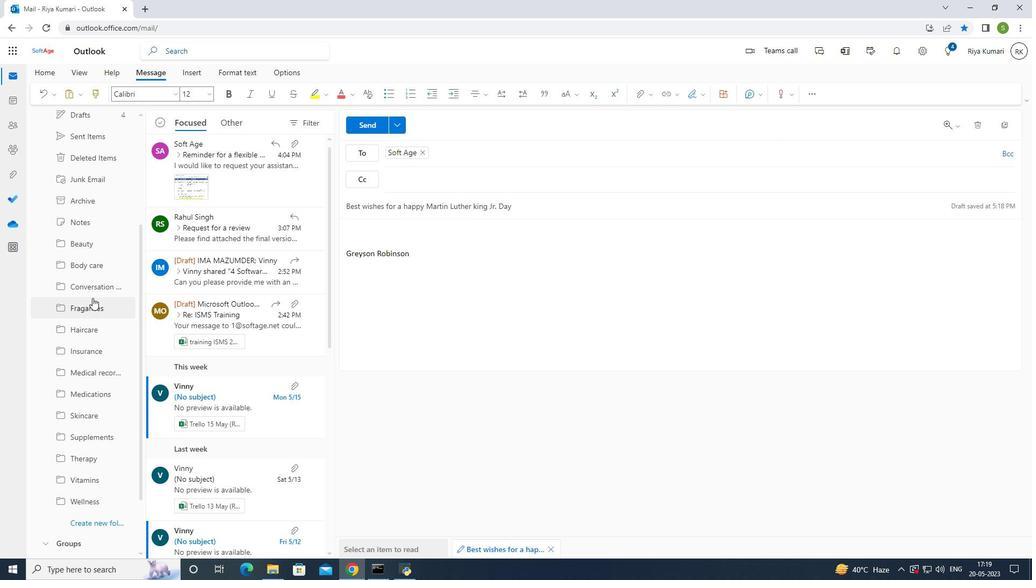 
Action: Mouse scrolled (92, 297) with delta (0, 0)
Screenshot: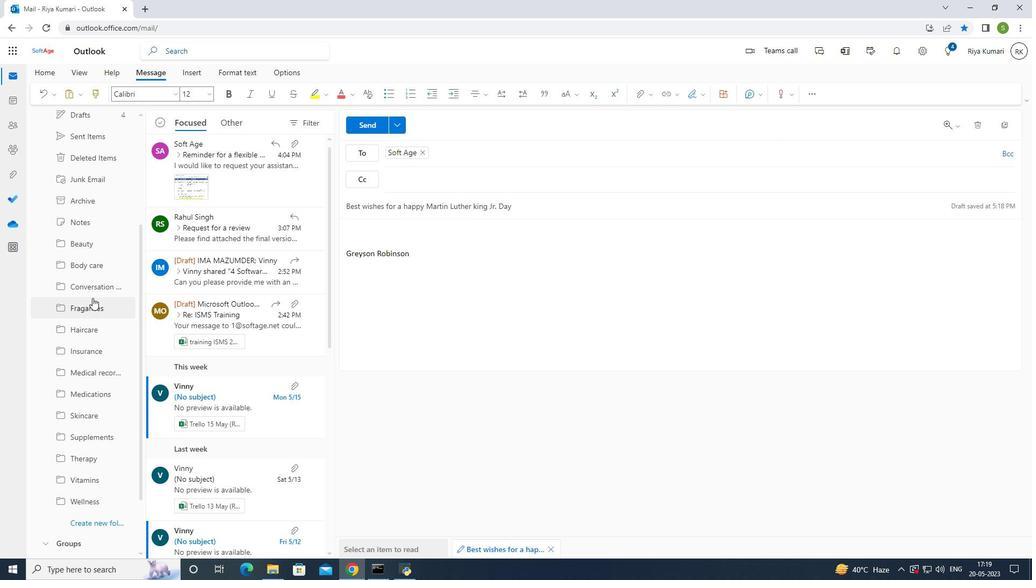 
Action: Mouse scrolled (92, 297) with delta (0, 0)
Screenshot: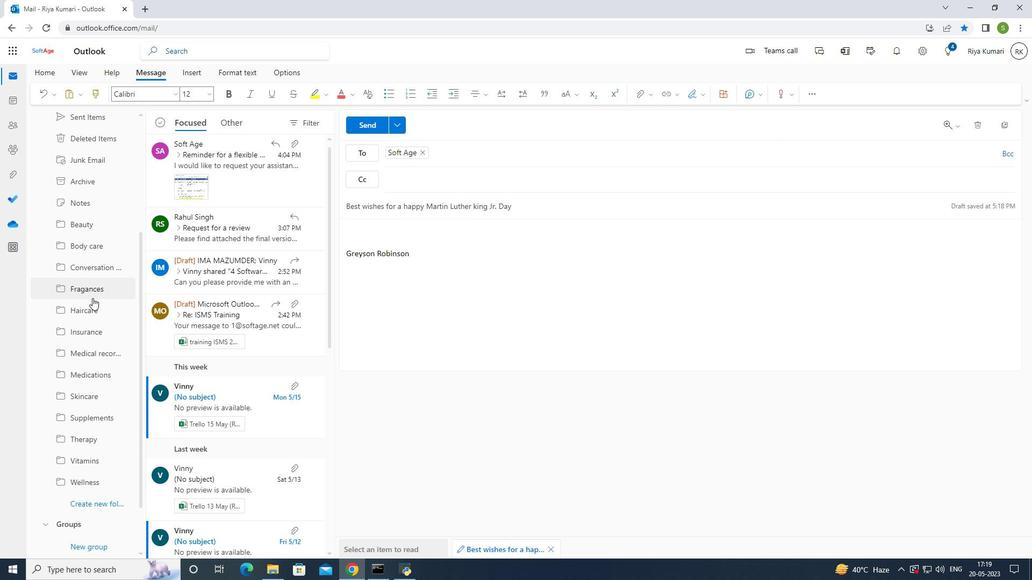 
Action: Mouse scrolled (92, 297) with delta (0, 0)
Screenshot: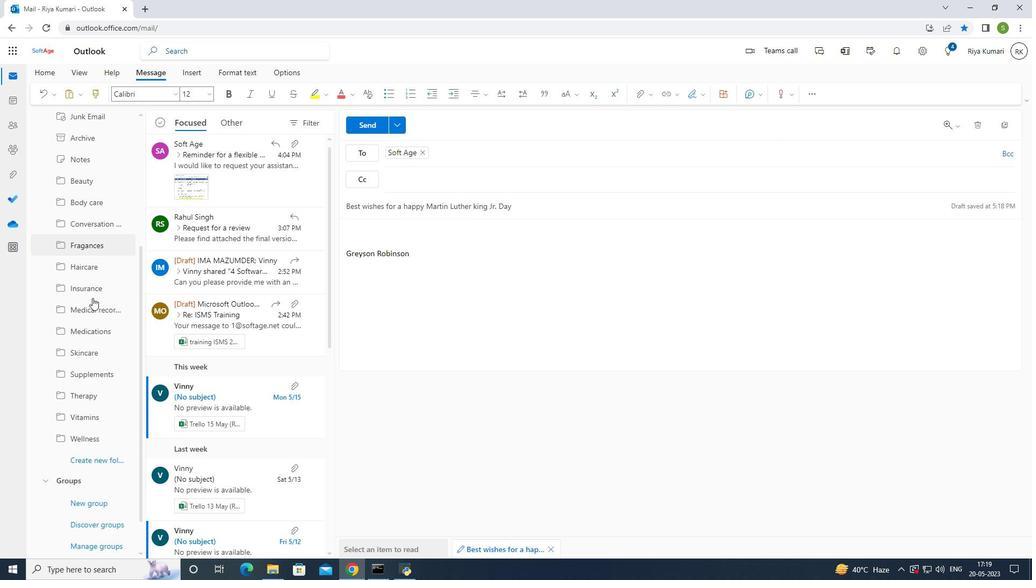 
Action: Mouse moved to (93, 298)
Screenshot: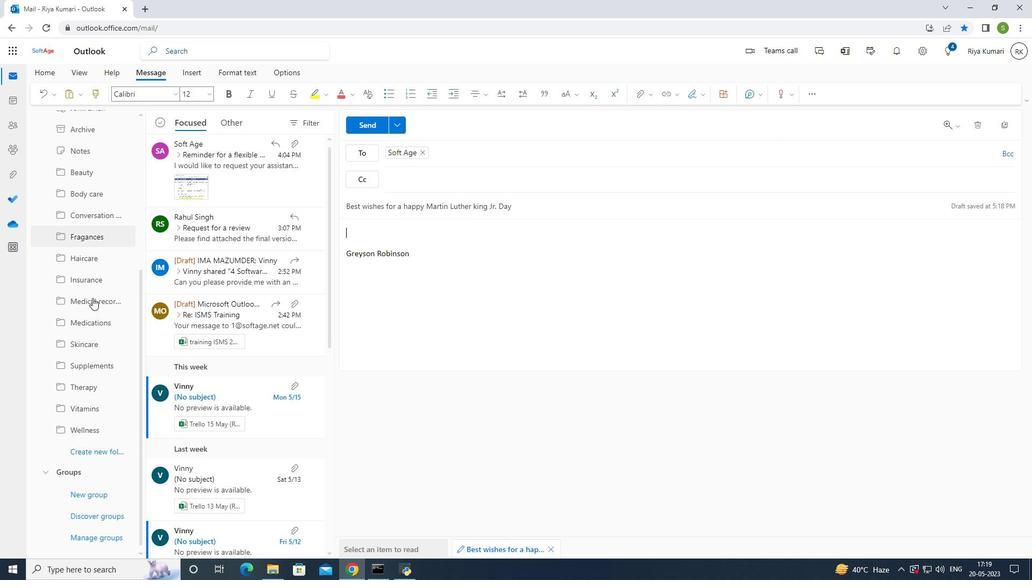 
Action: Mouse scrolled (93, 297) with delta (0, 0)
Screenshot: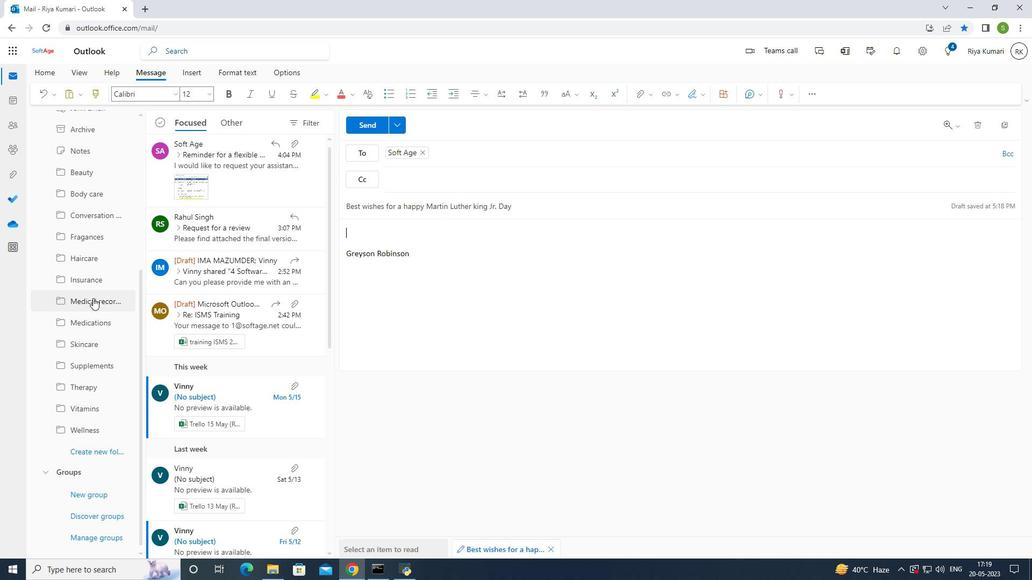 
Action: Mouse scrolled (93, 297) with delta (0, 0)
Screenshot: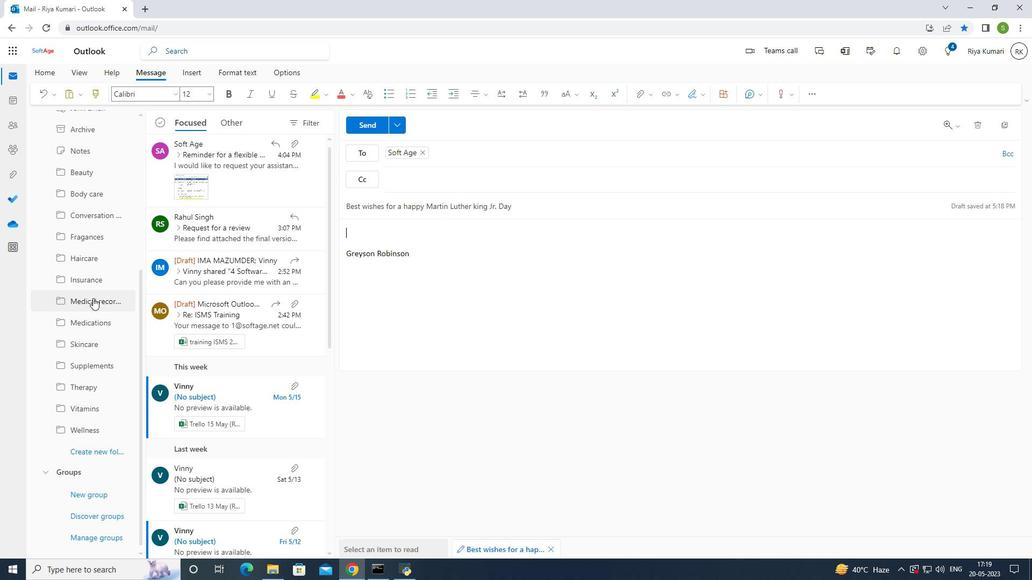 
Action: Mouse scrolled (93, 297) with delta (0, 0)
Screenshot: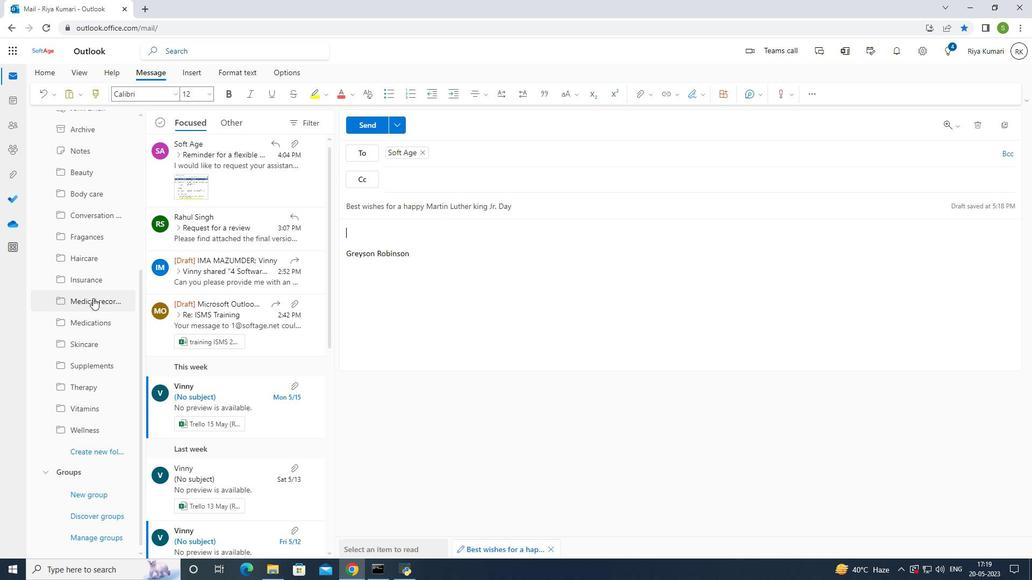 
Action: Mouse moved to (98, 449)
Screenshot: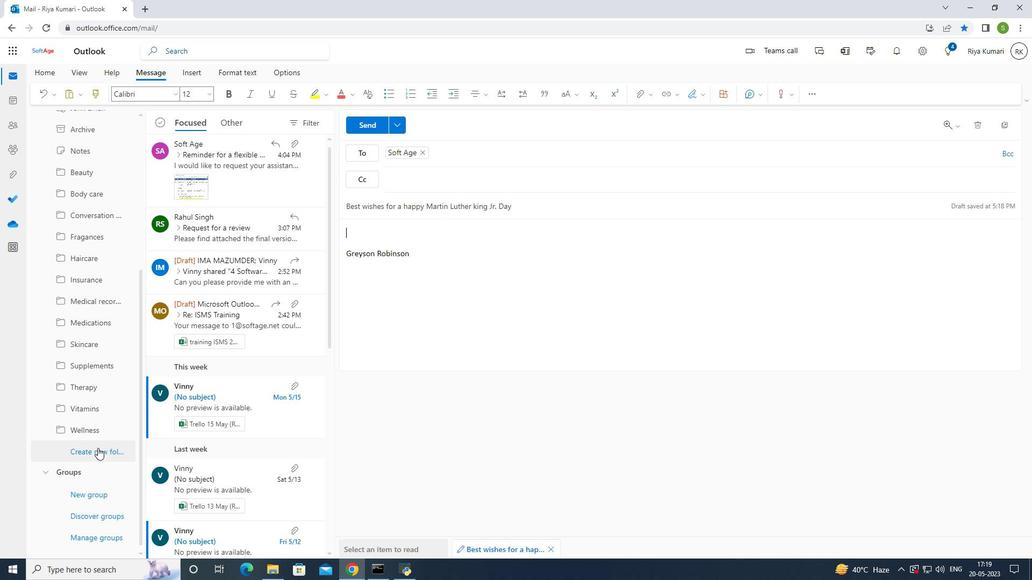 
Action: Mouse pressed left at (98, 449)
Screenshot: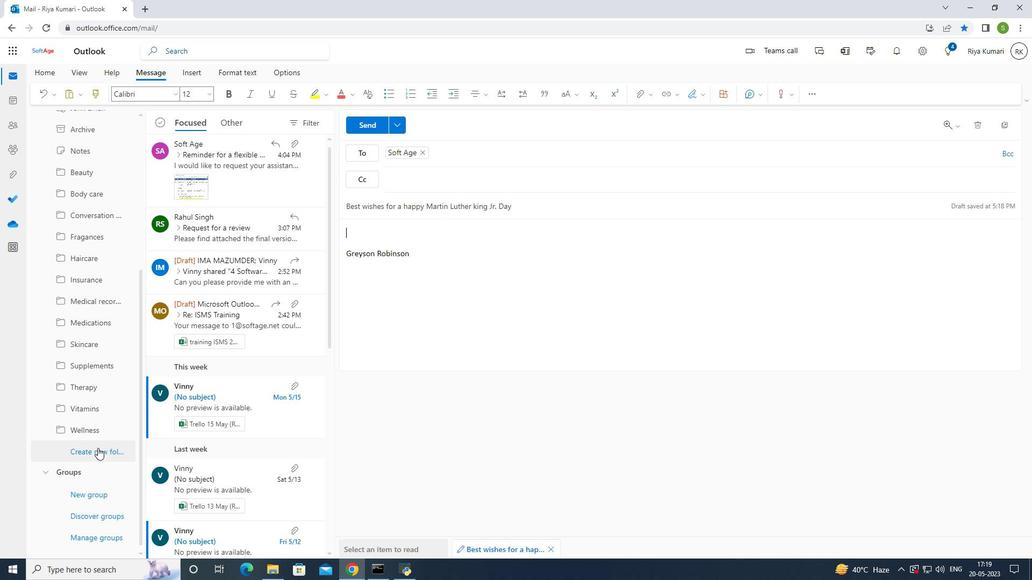 
Action: Mouse moved to (755, 198)
Screenshot: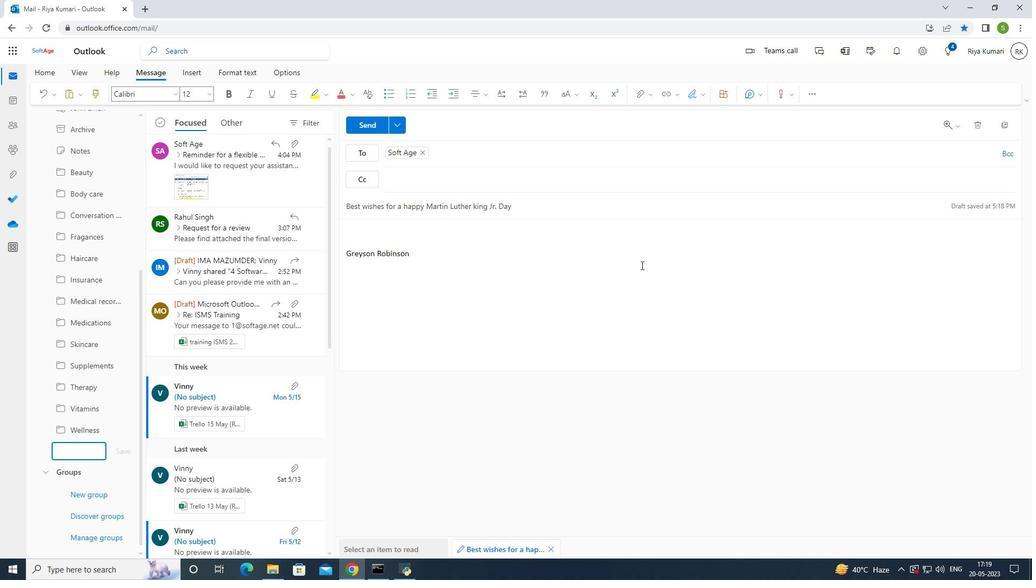 
Action: Key pressed councelling
Screenshot: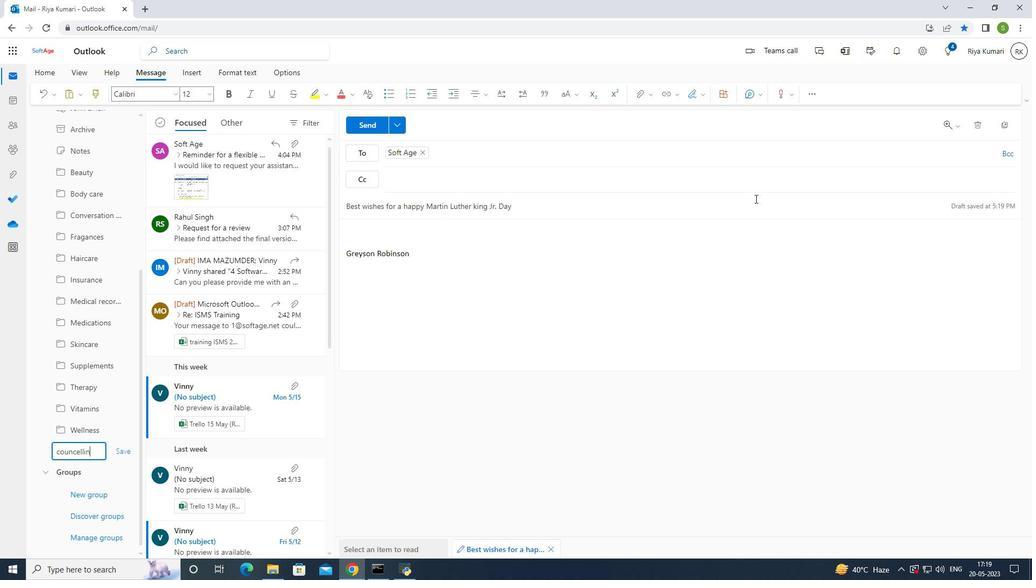 
Action: Mouse moved to (79, 451)
Screenshot: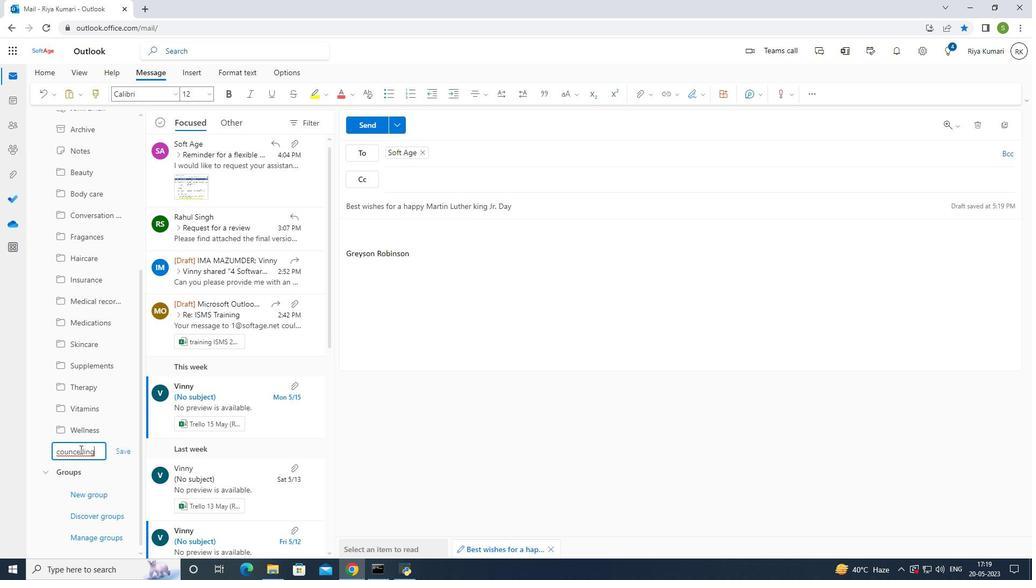 
Action: Mouse pressed left at (79, 451)
Screenshot: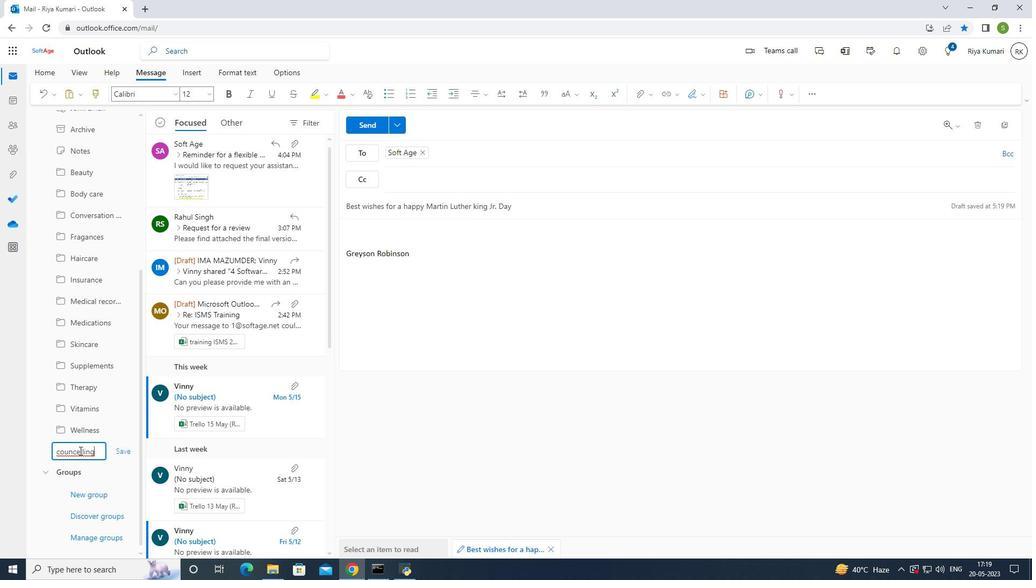 
Action: Mouse moved to (302, 470)
Screenshot: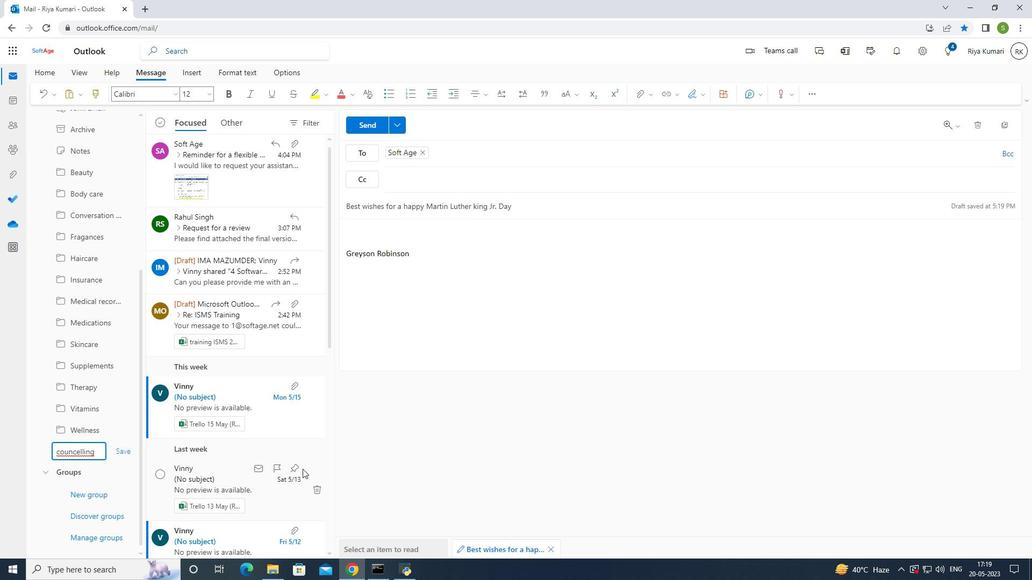 
Action: Key pressed <Key.backspace><Key.backspace>se
Screenshot: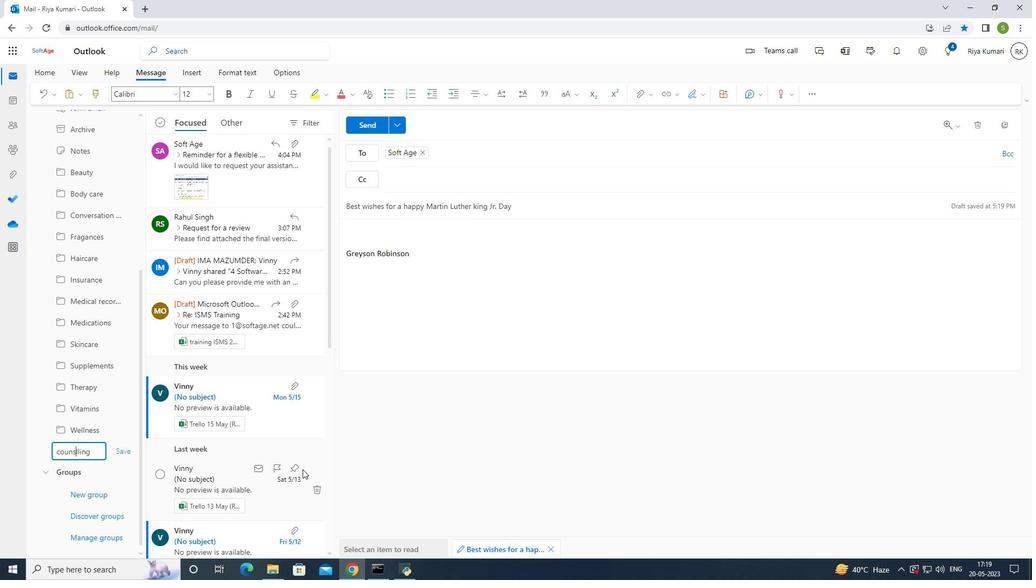 
Action: Mouse moved to (123, 454)
Screenshot: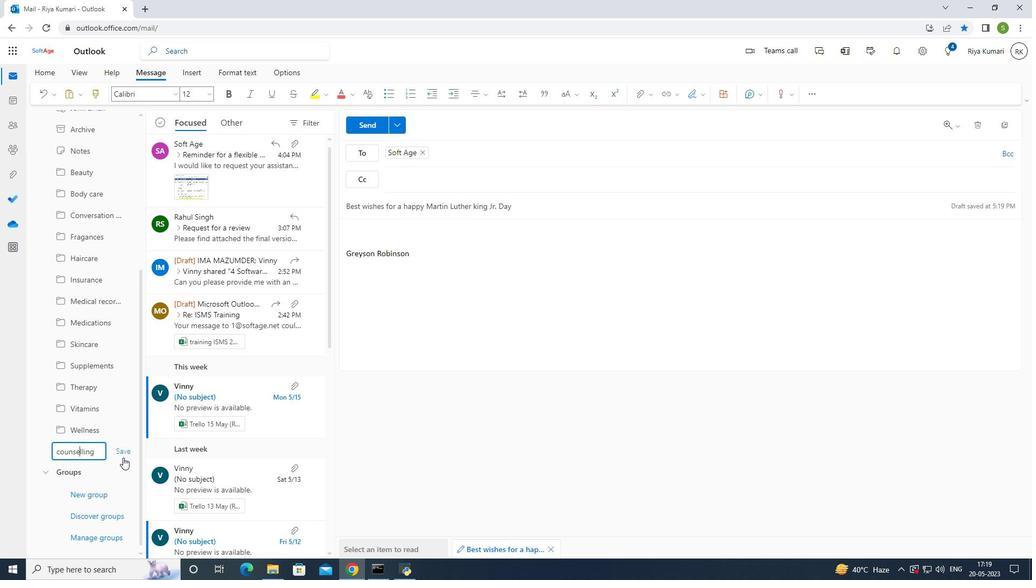 
Action: Mouse pressed left at (123, 454)
Screenshot: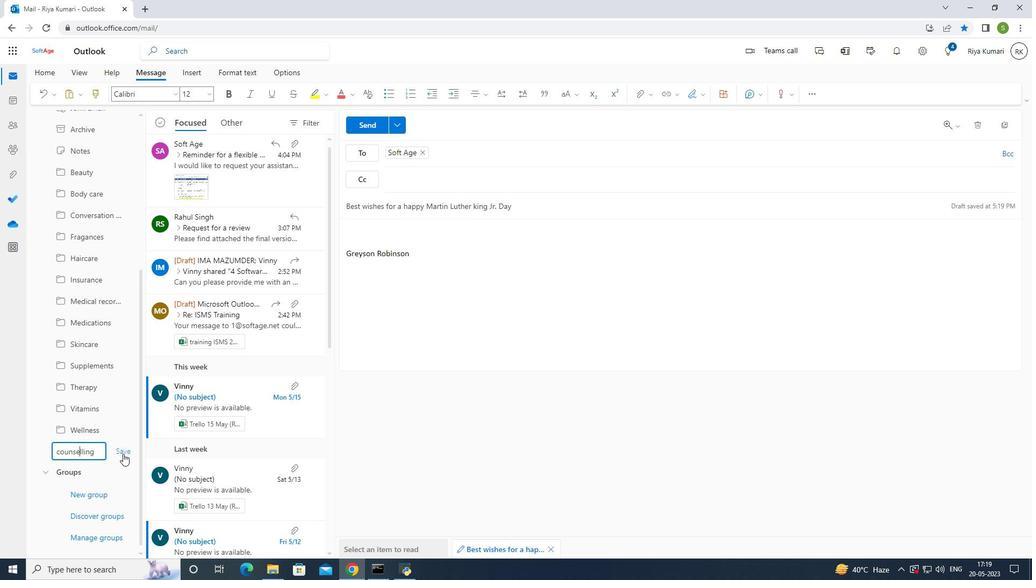 
Action: Mouse moved to (368, 128)
Screenshot: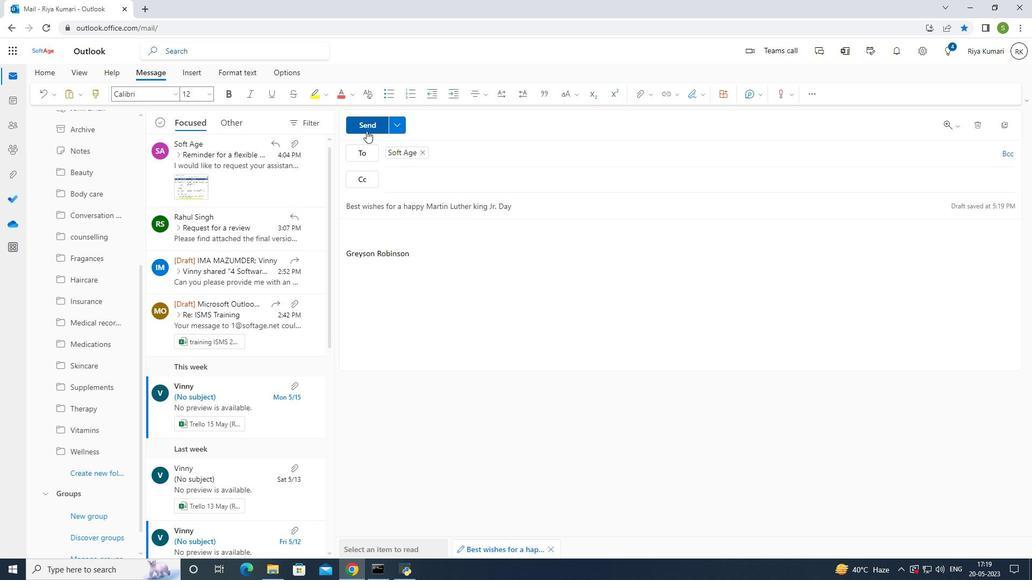
Action: Mouse pressed left at (368, 128)
Screenshot: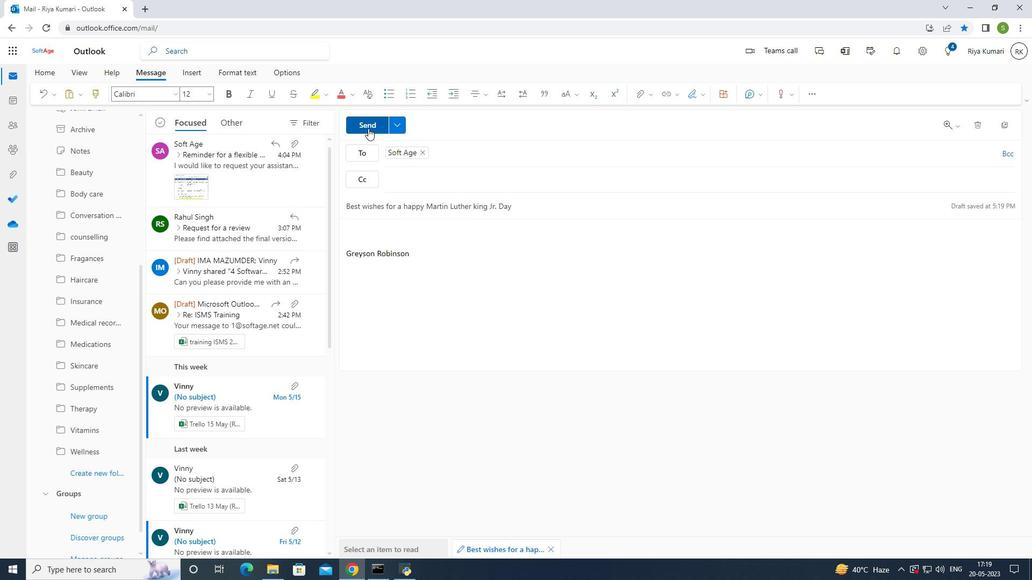 
Action: Mouse moved to (400, 227)
Screenshot: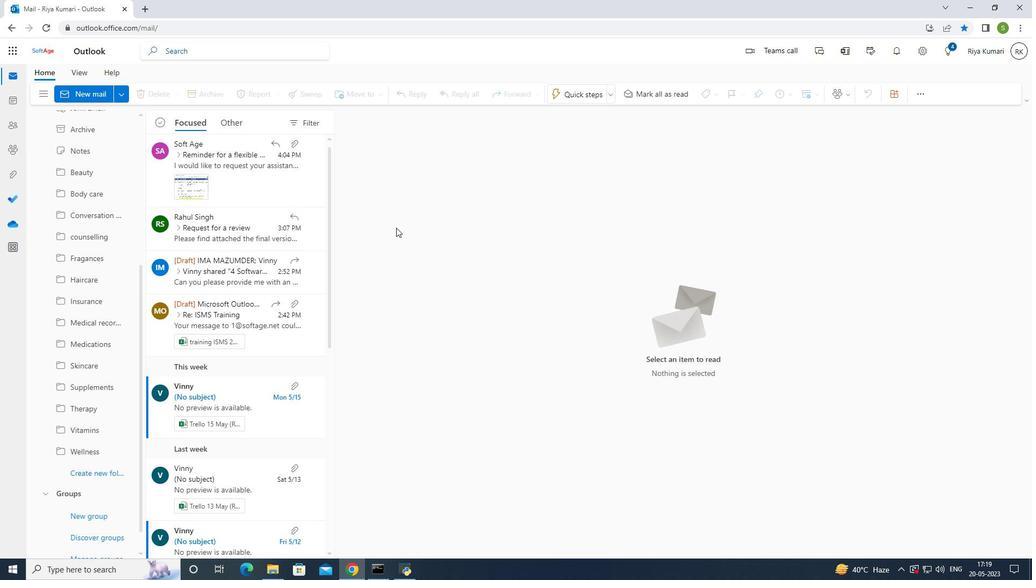
